 Task: Find connections with filter location Santa Rita with filter topic #Ideaswith filter profile language German with filter current company Prestige Group with filter school JNTUH College of Engineering Hyderabad with filter industry Research Services with filter service category Public Speaking with filter keywords title Nurse
Action: Mouse moved to (303, 387)
Screenshot: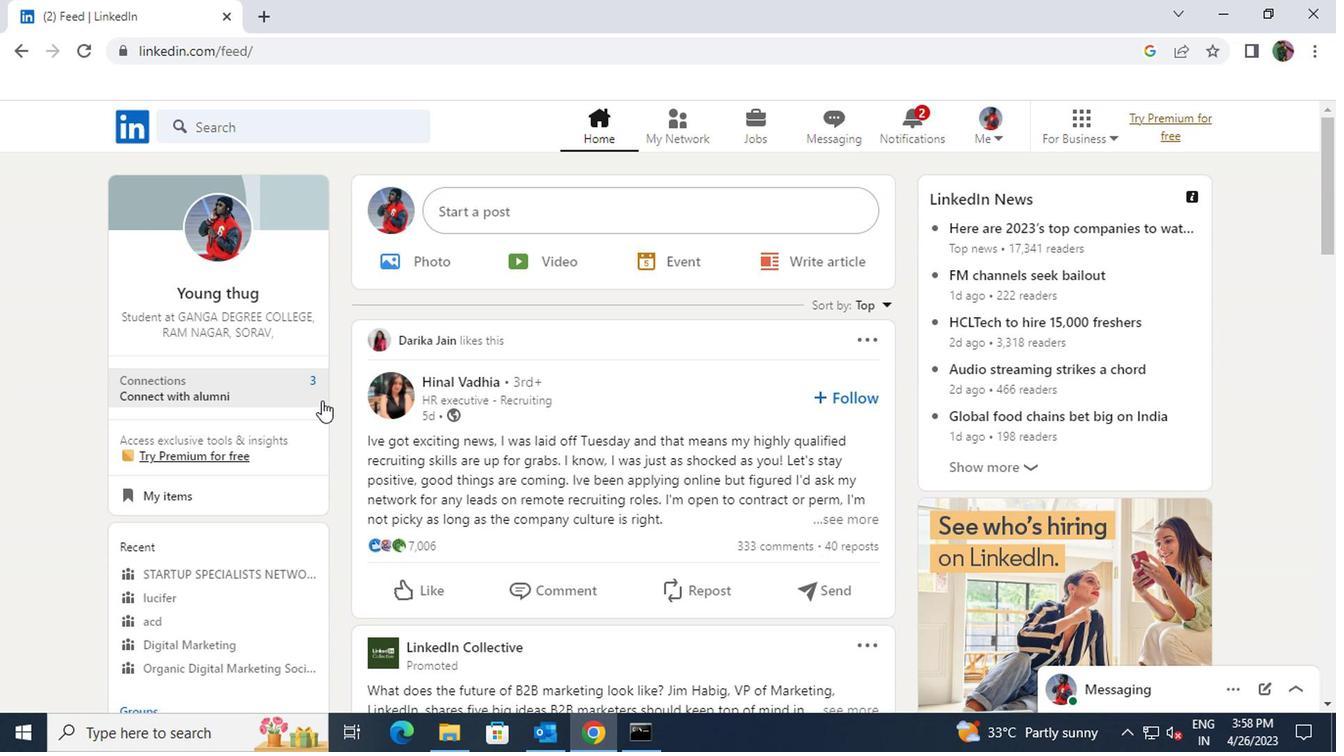 
Action: Mouse pressed left at (303, 387)
Screenshot: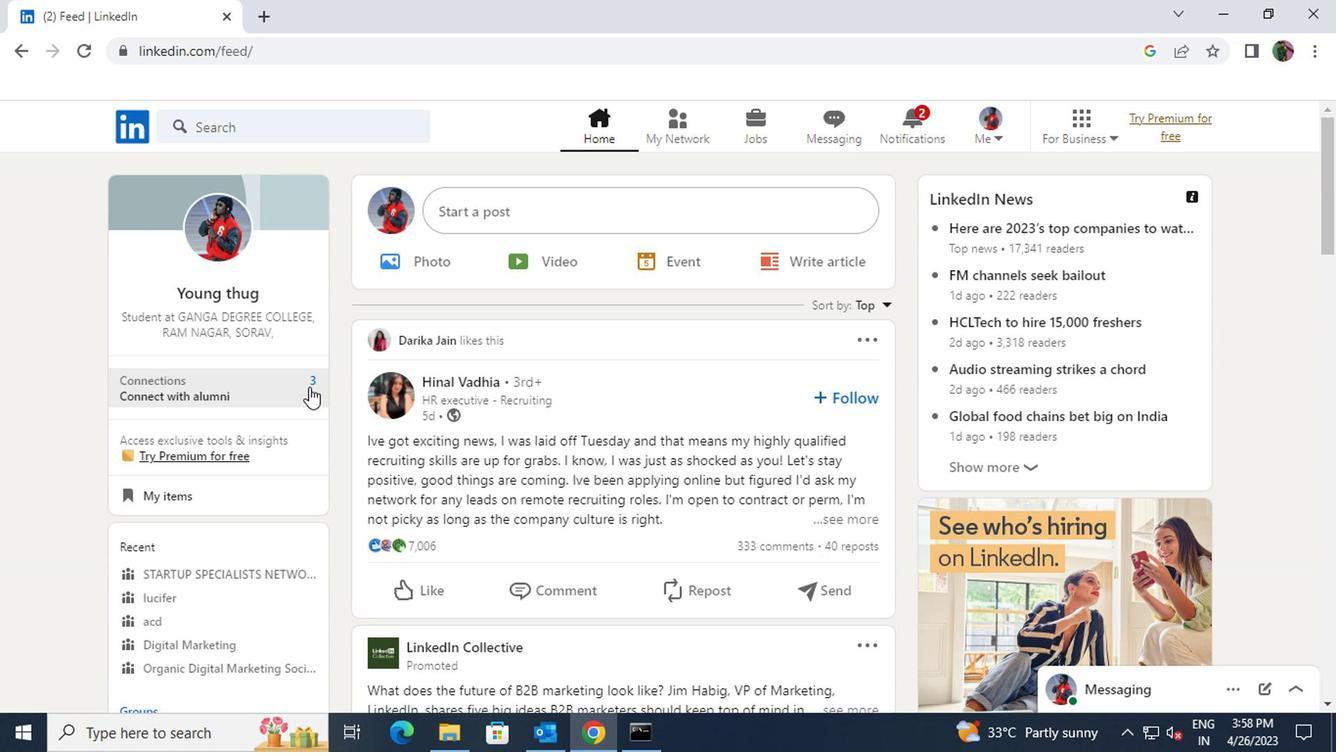 
Action: Mouse moved to (352, 238)
Screenshot: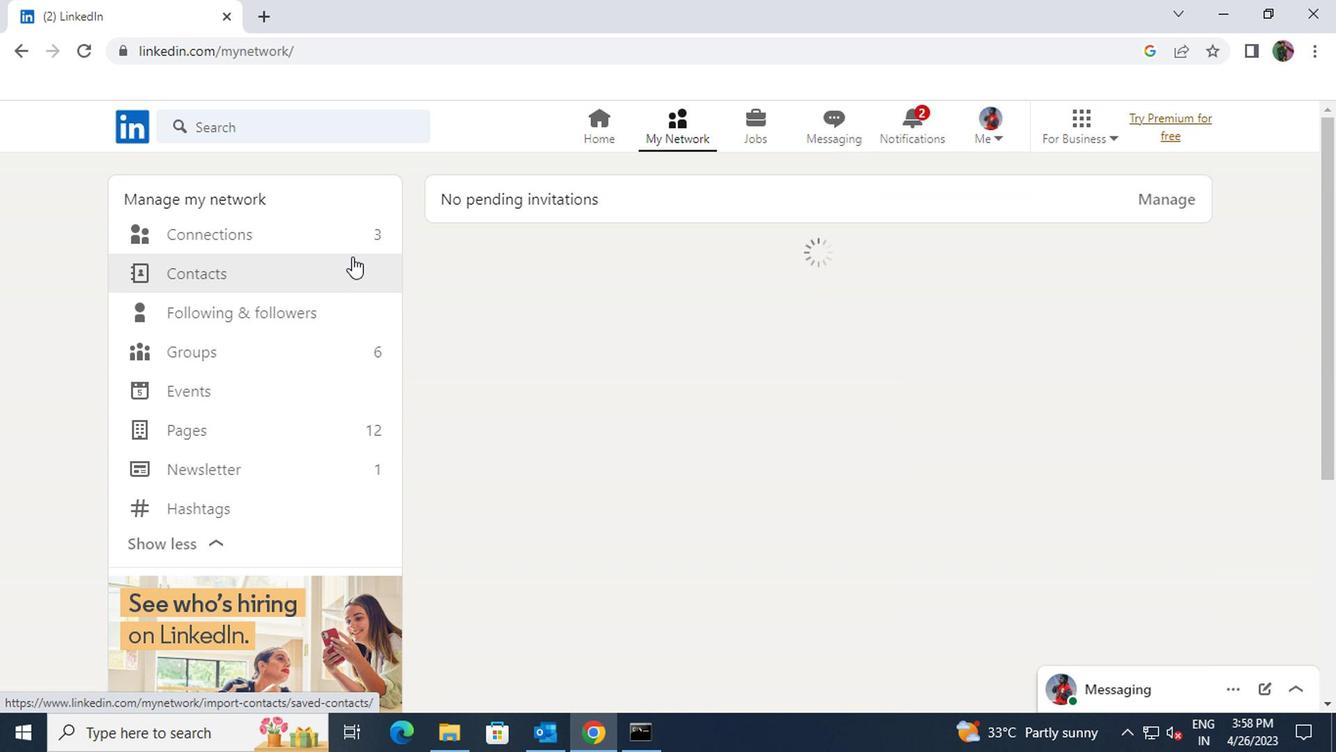 
Action: Mouse pressed left at (352, 238)
Screenshot: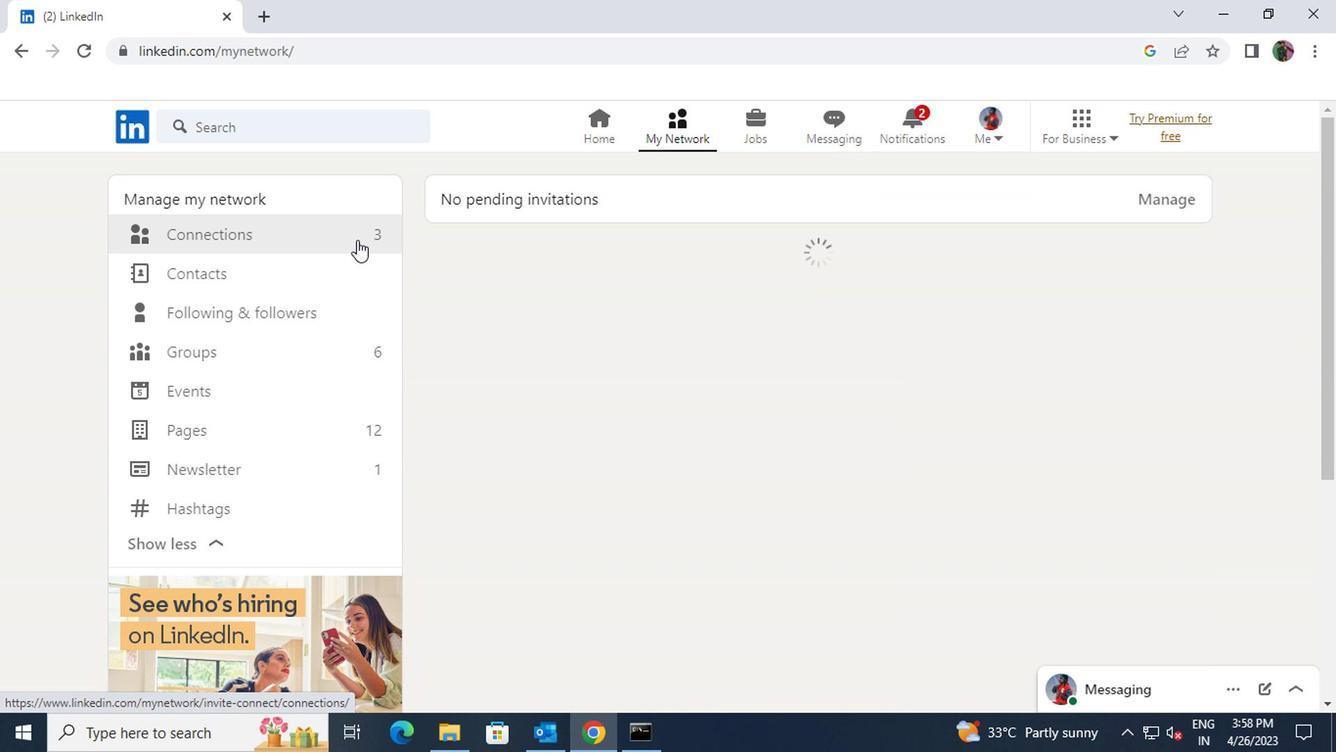 
Action: Mouse moved to (781, 238)
Screenshot: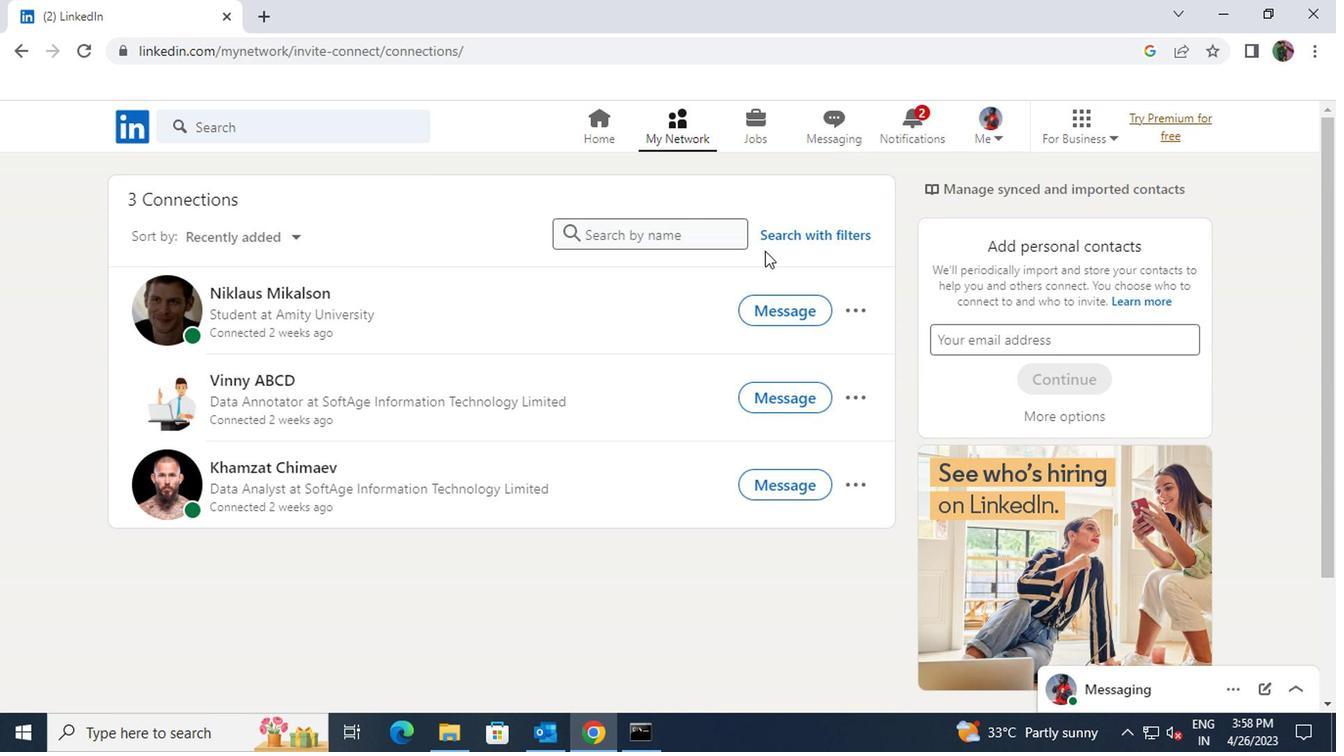 
Action: Mouse pressed left at (781, 238)
Screenshot: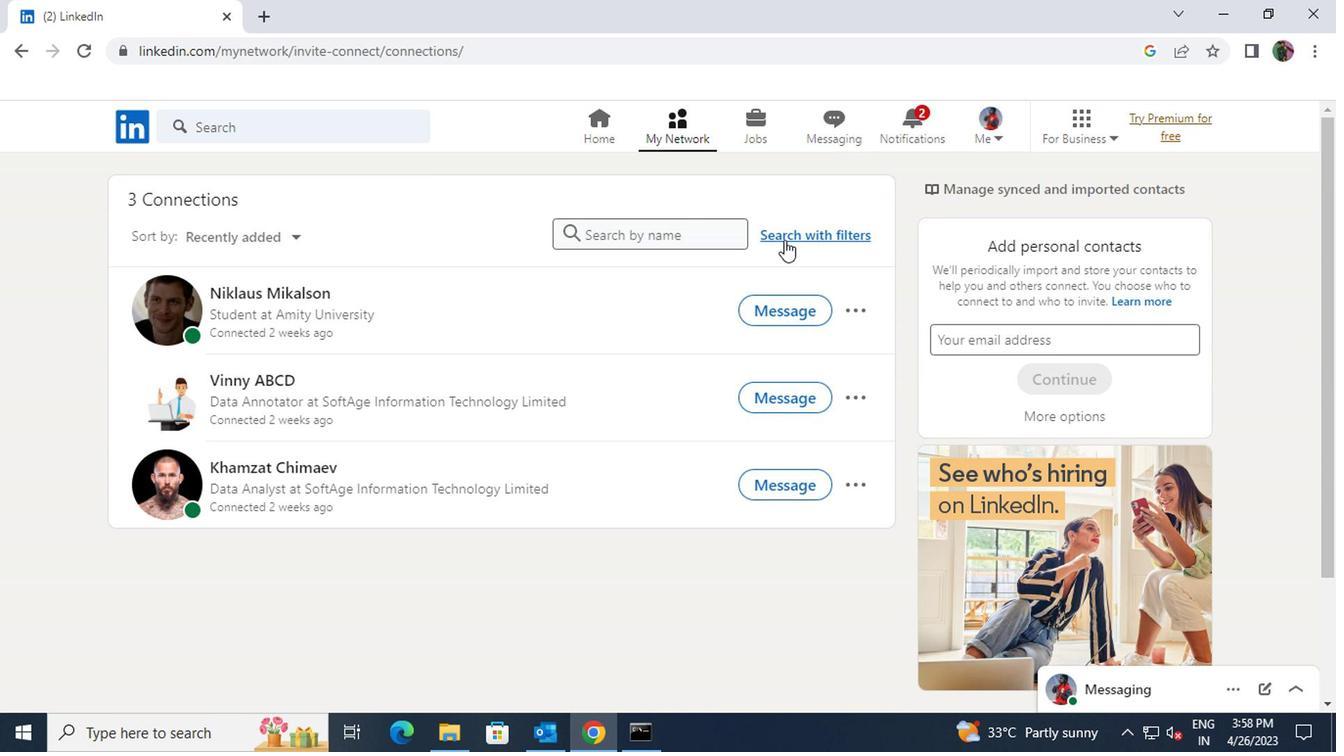 
Action: Mouse moved to (735, 178)
Screenshot: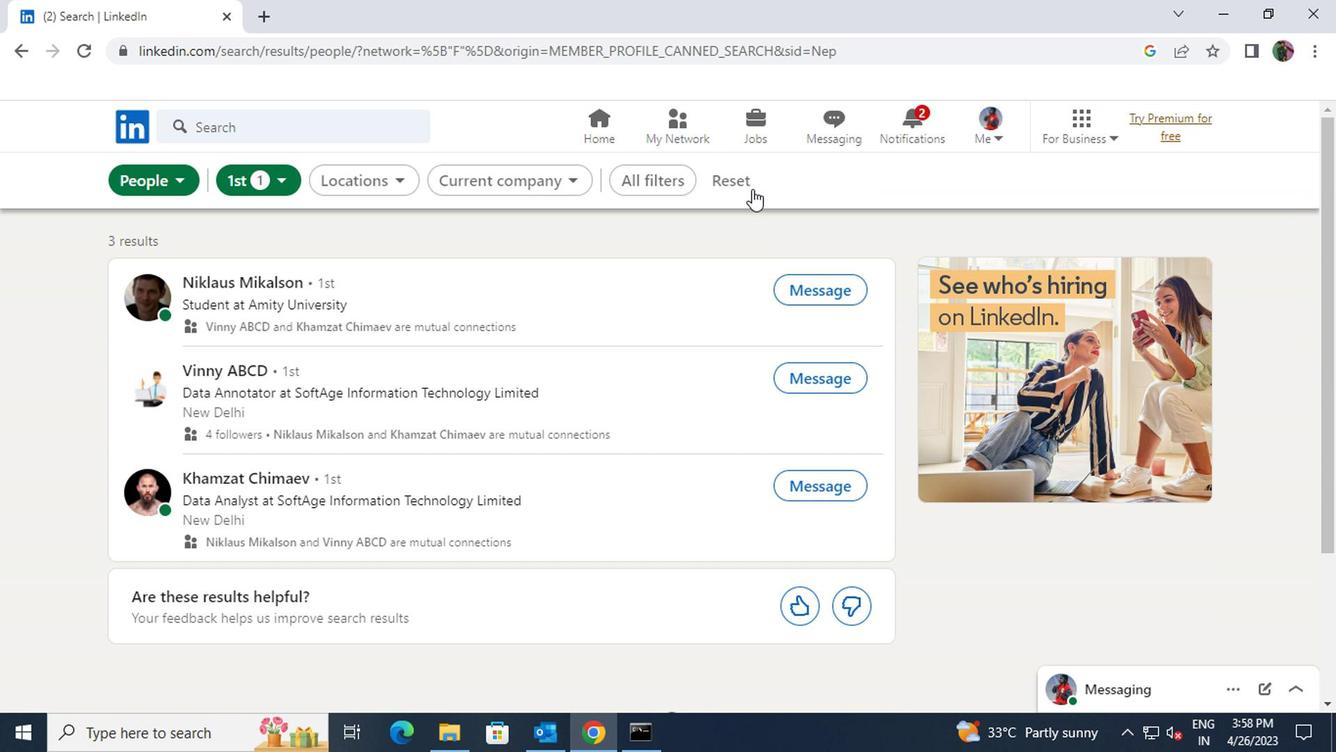 
Action: Mouse pressed left at (735, 178)
Screenshot: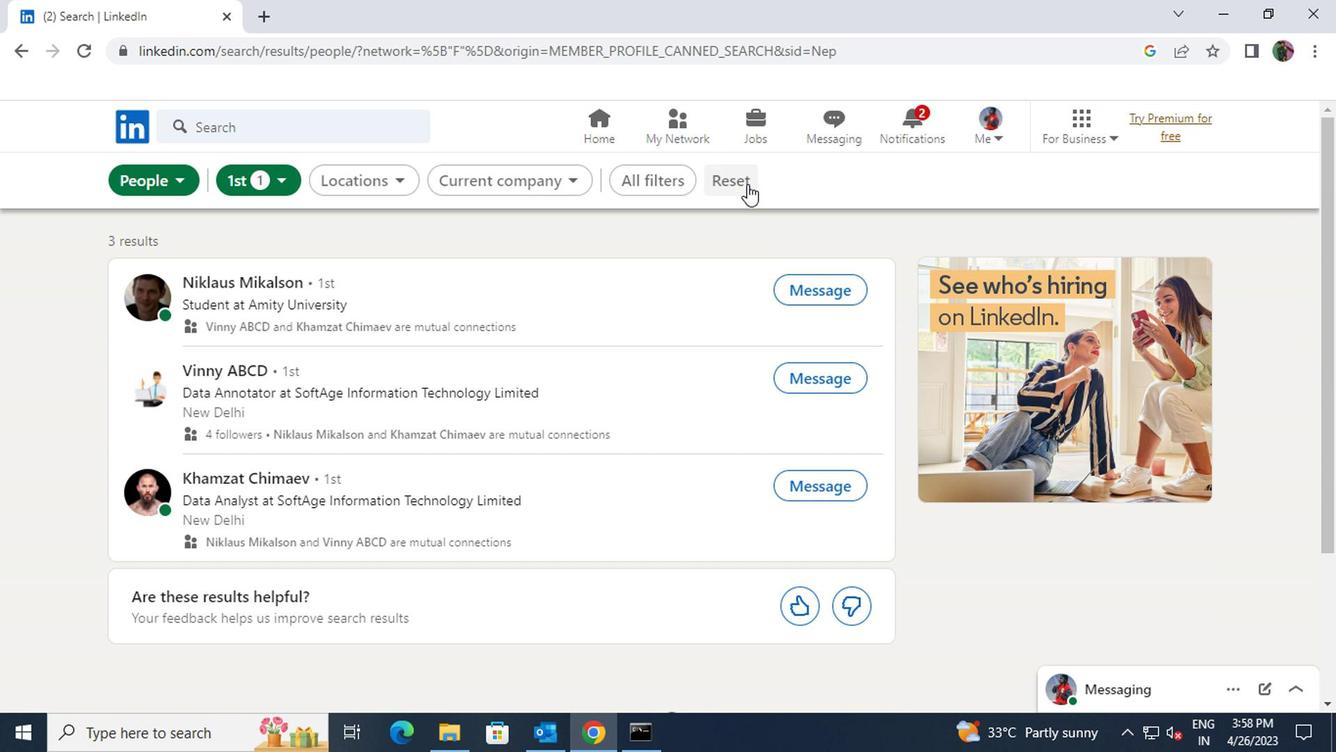 
Action: Mouse moved to (712, 178)
Screenshot: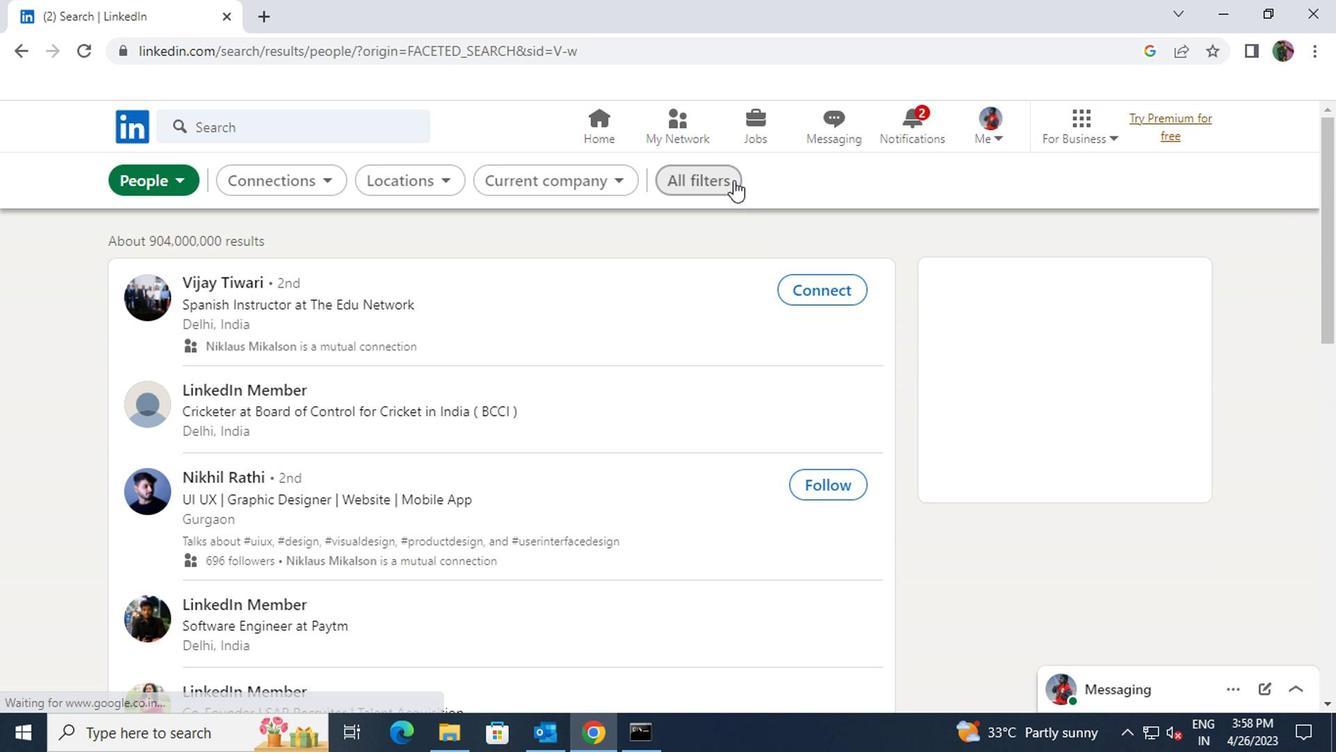 
Action: Mouse pressed left at (712, 178)
Screenshot: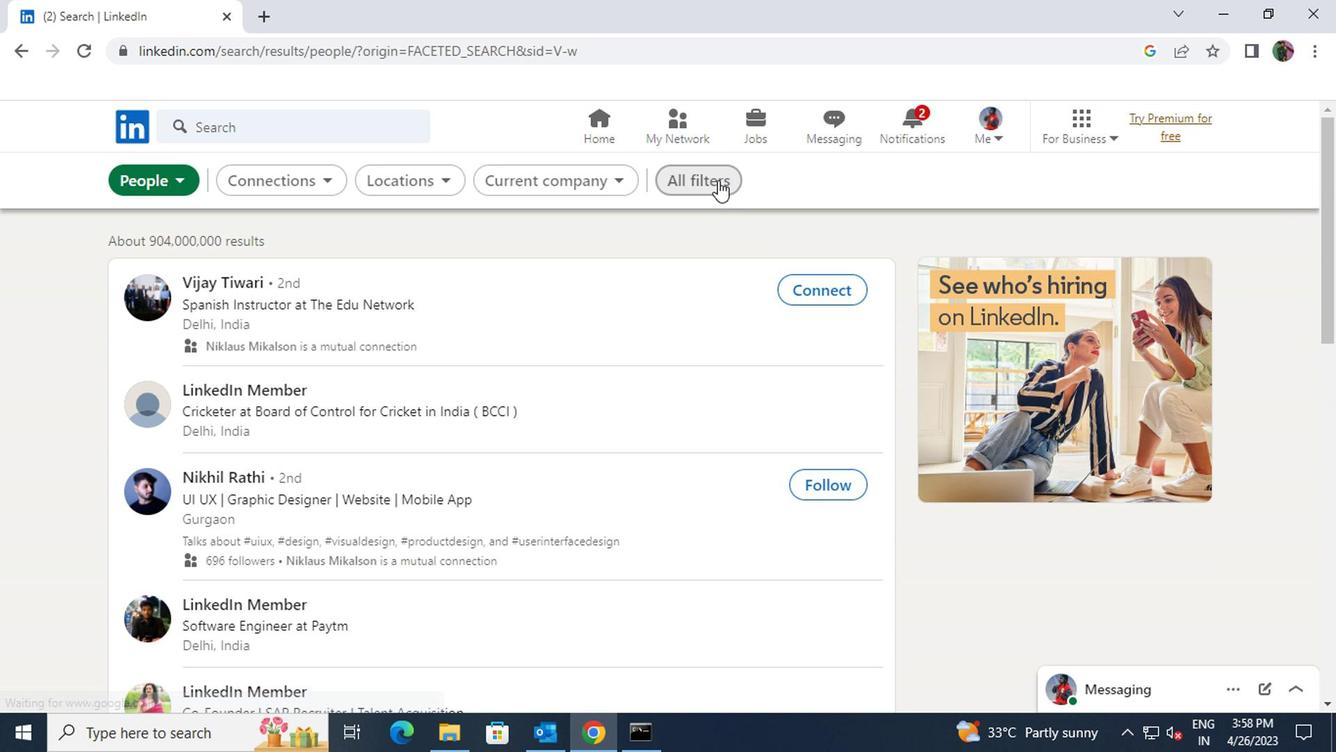 
Action: Mouse moved to (916, 319)
Screenshot: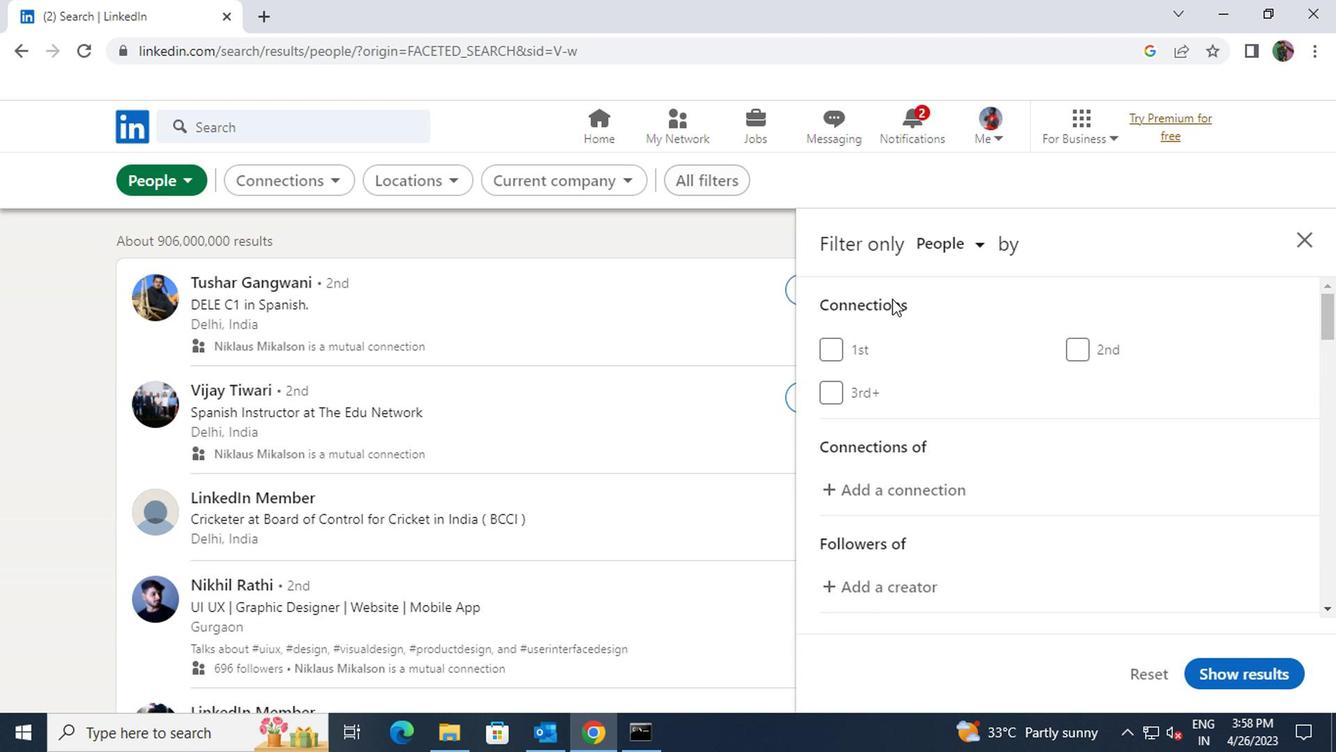 
Action: Mouse scrolled (916, 318) with delta (0, 0)
Screenshot: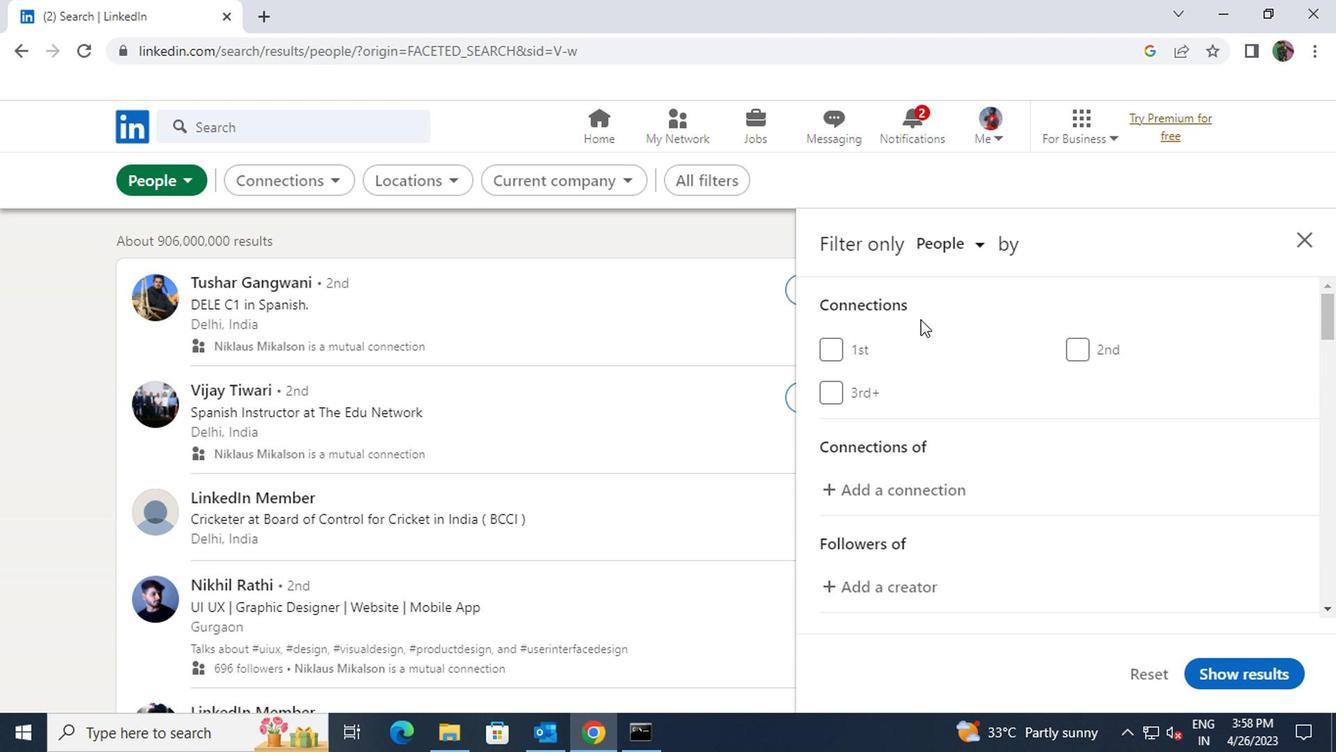 
Action: Mouse scrolled (916, 318) with delta (0, 0)
Screenshot: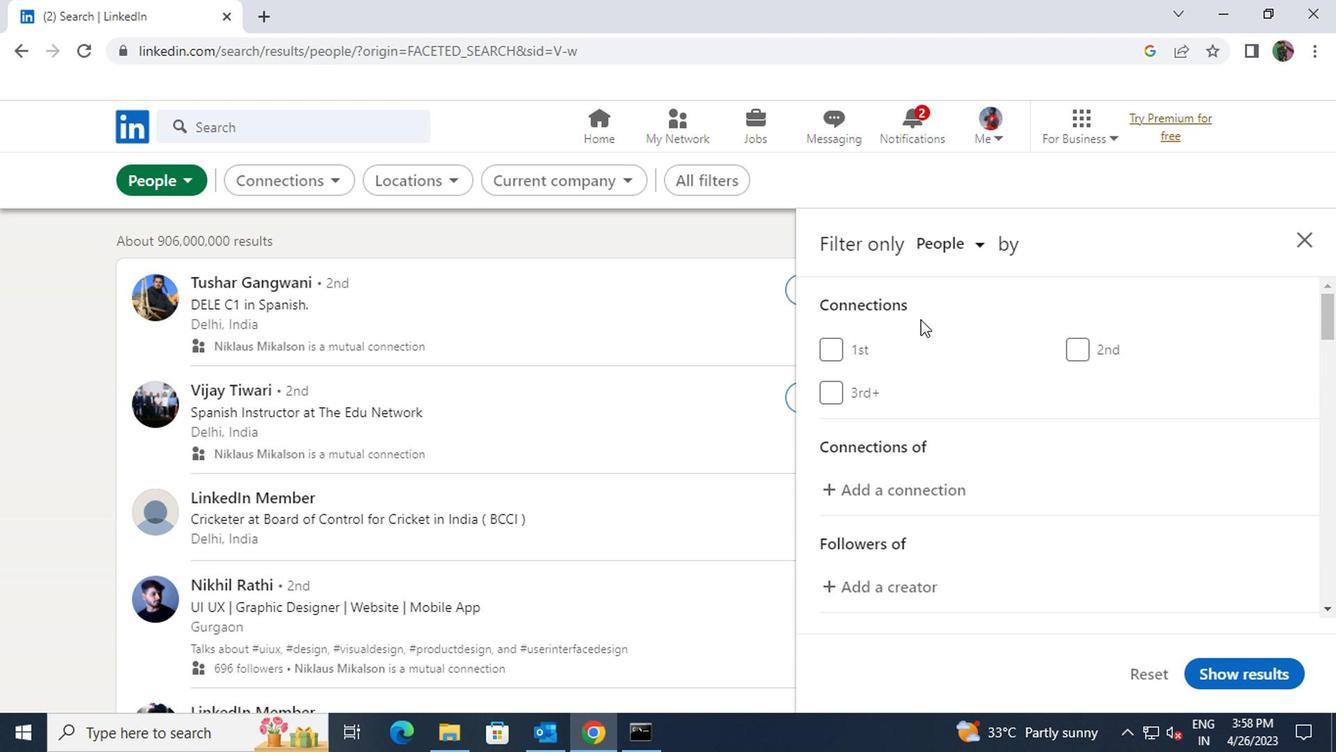 
Action: Mouse scrolled (916, 318) with delta (0, 0)
Screenshot: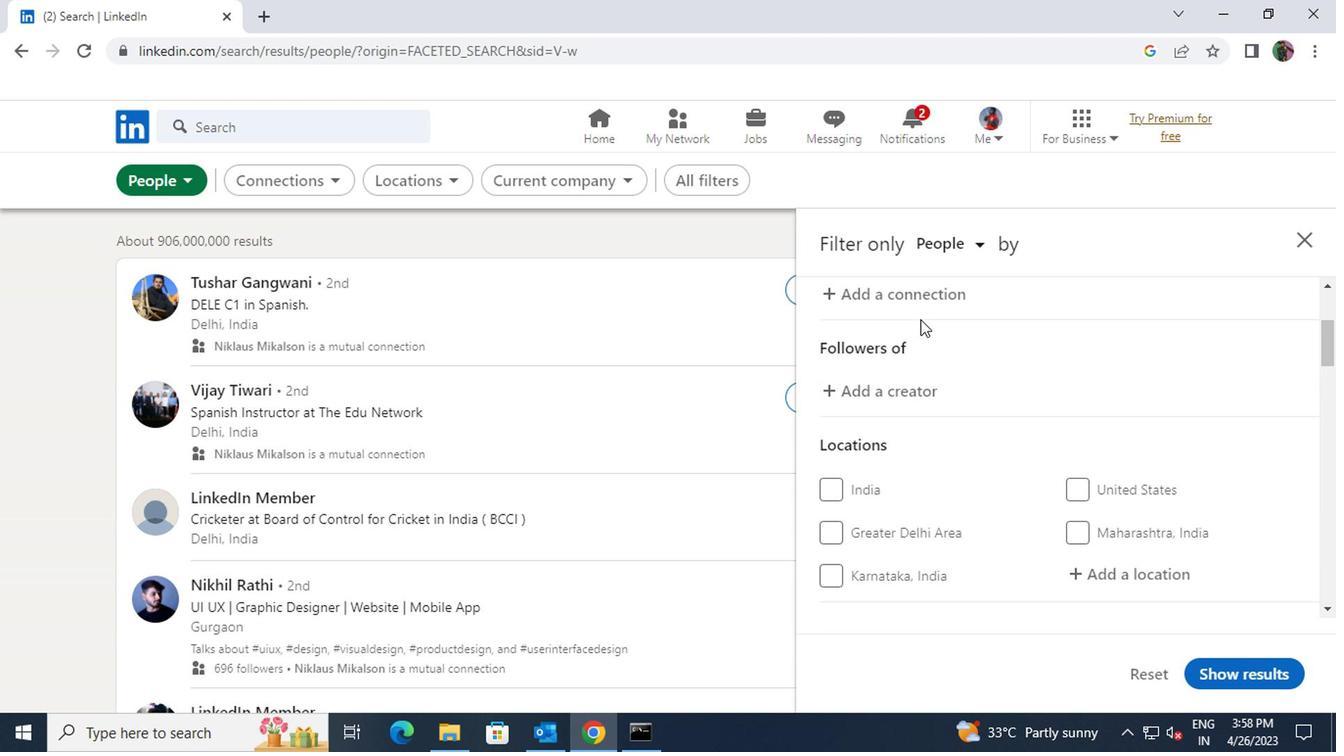 
Action: Mouse moved to (1121, 477)
Screenshot: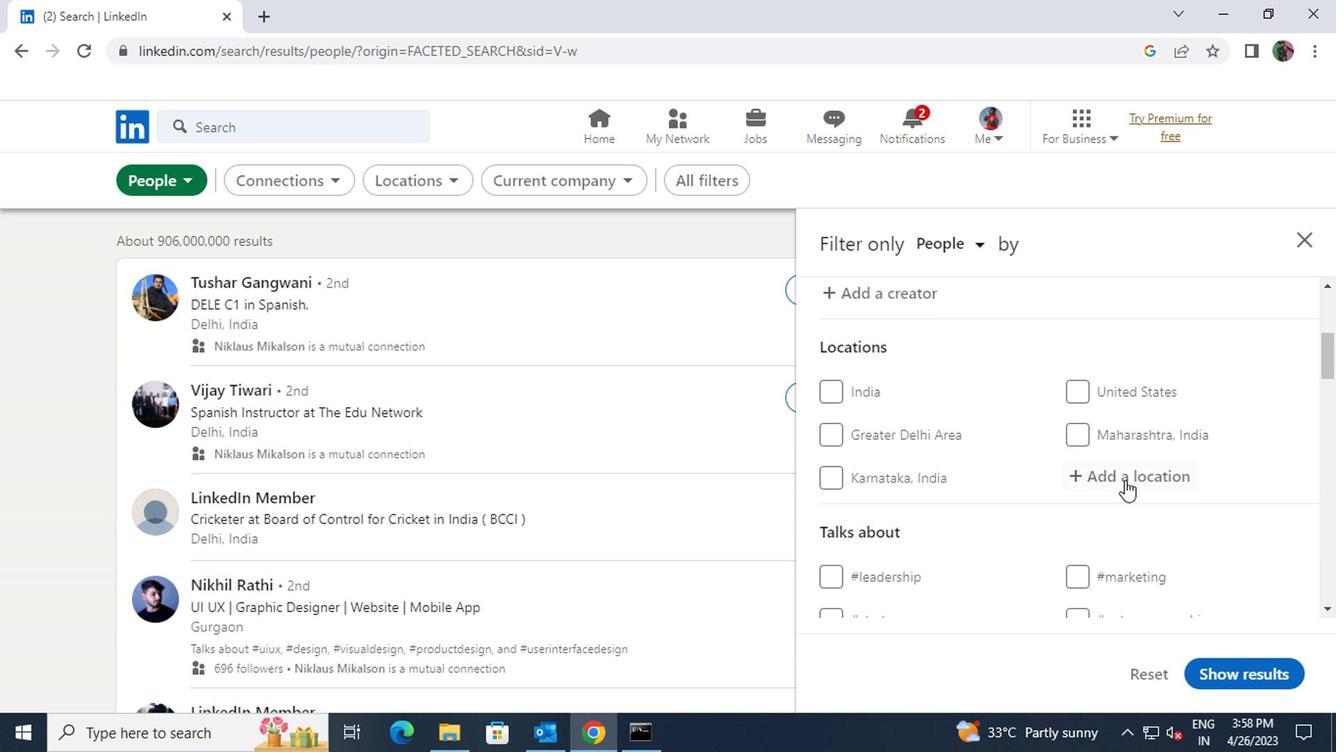 
Action: Mouse pressed left at (1121, 477)
Screenshot: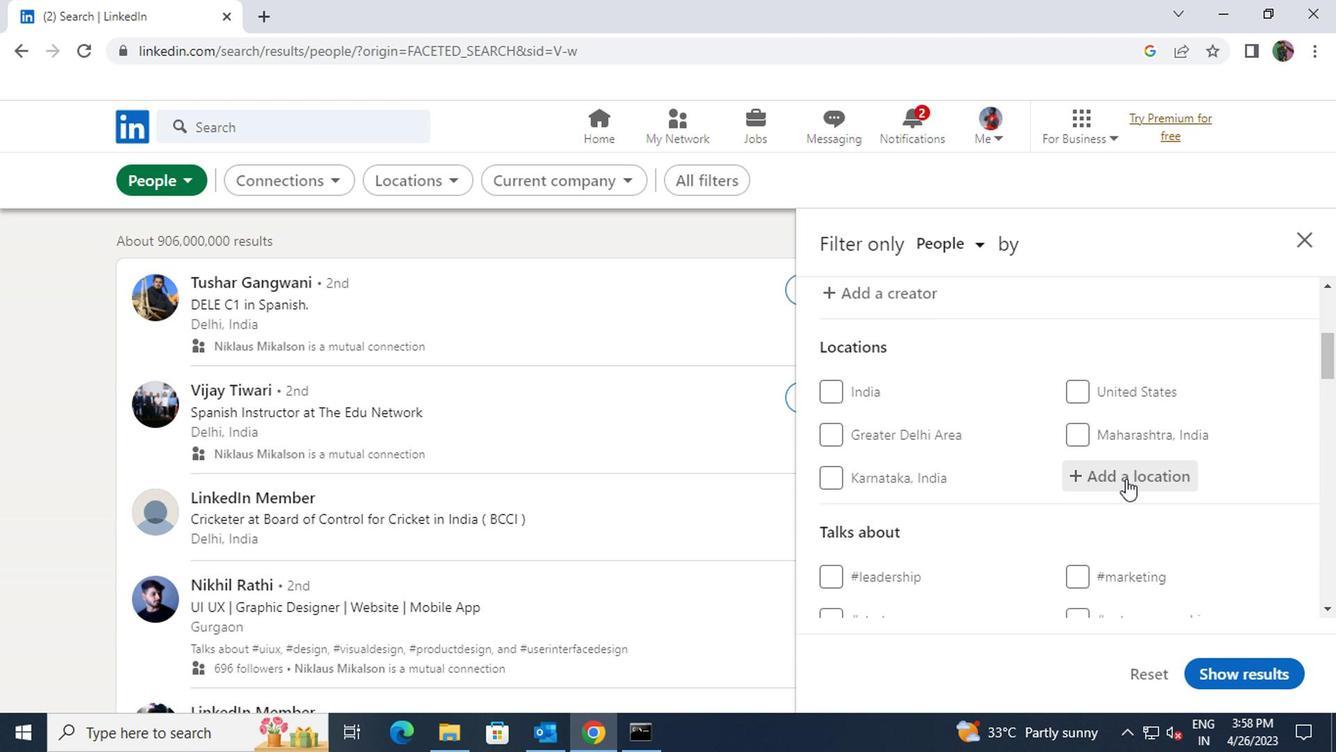 
Action: Key pressed <Key.shift>SANTA<Key.space>RITA
Screenshot: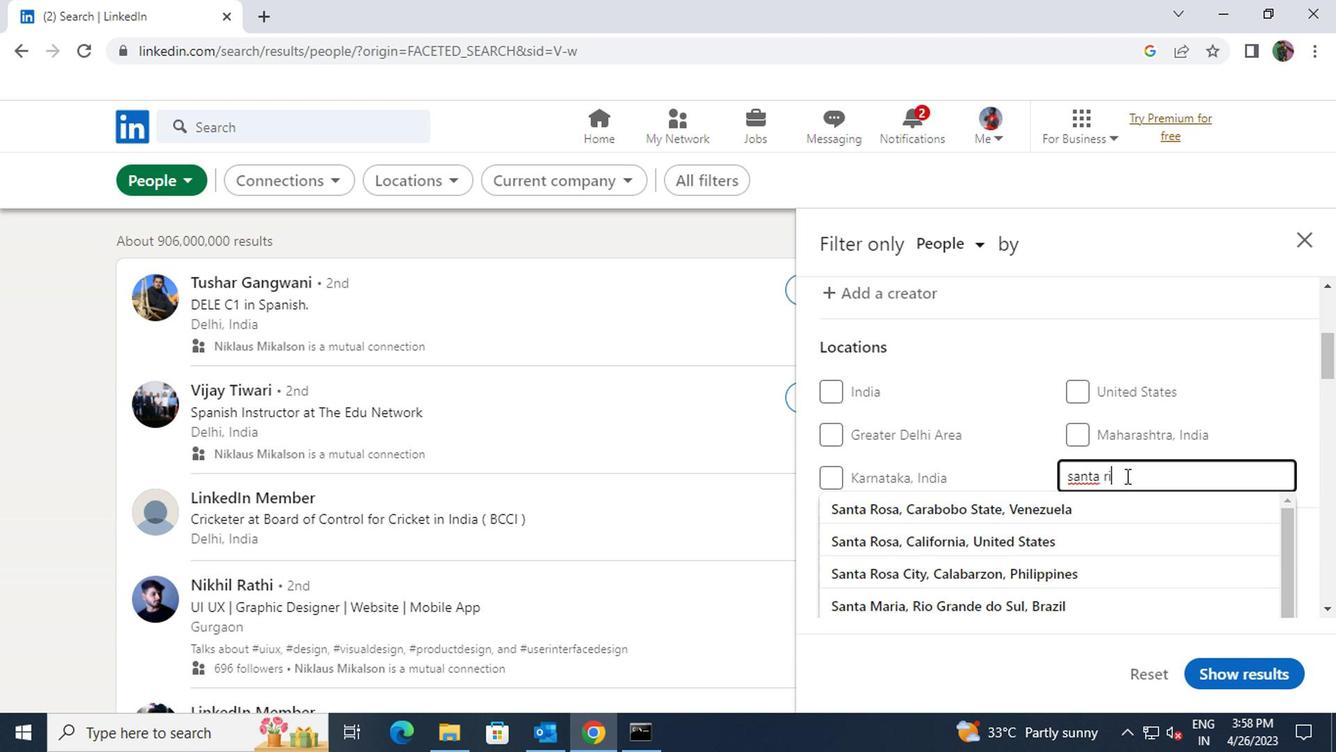 
Action: Mouse moved to (1077, 503)
Screenshot: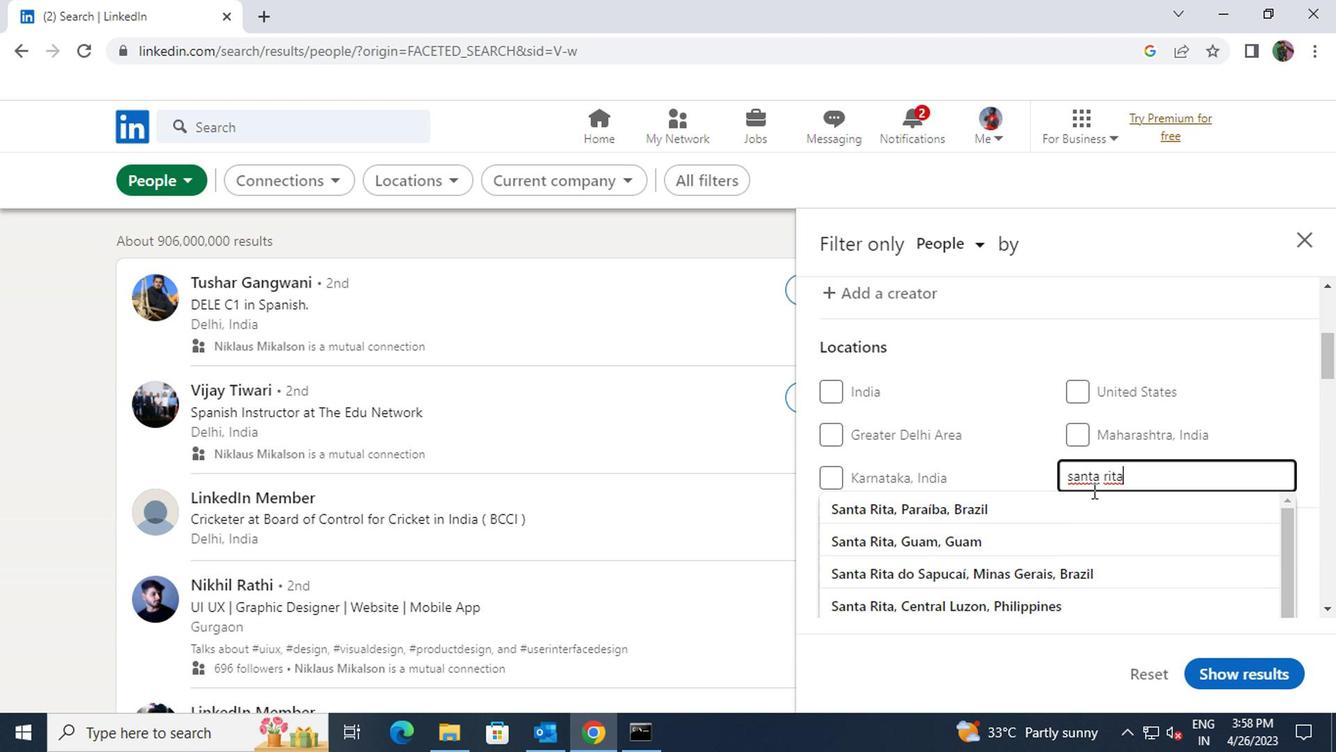 
Action: Mouse pressed left at (1077, 503)
Screenshot: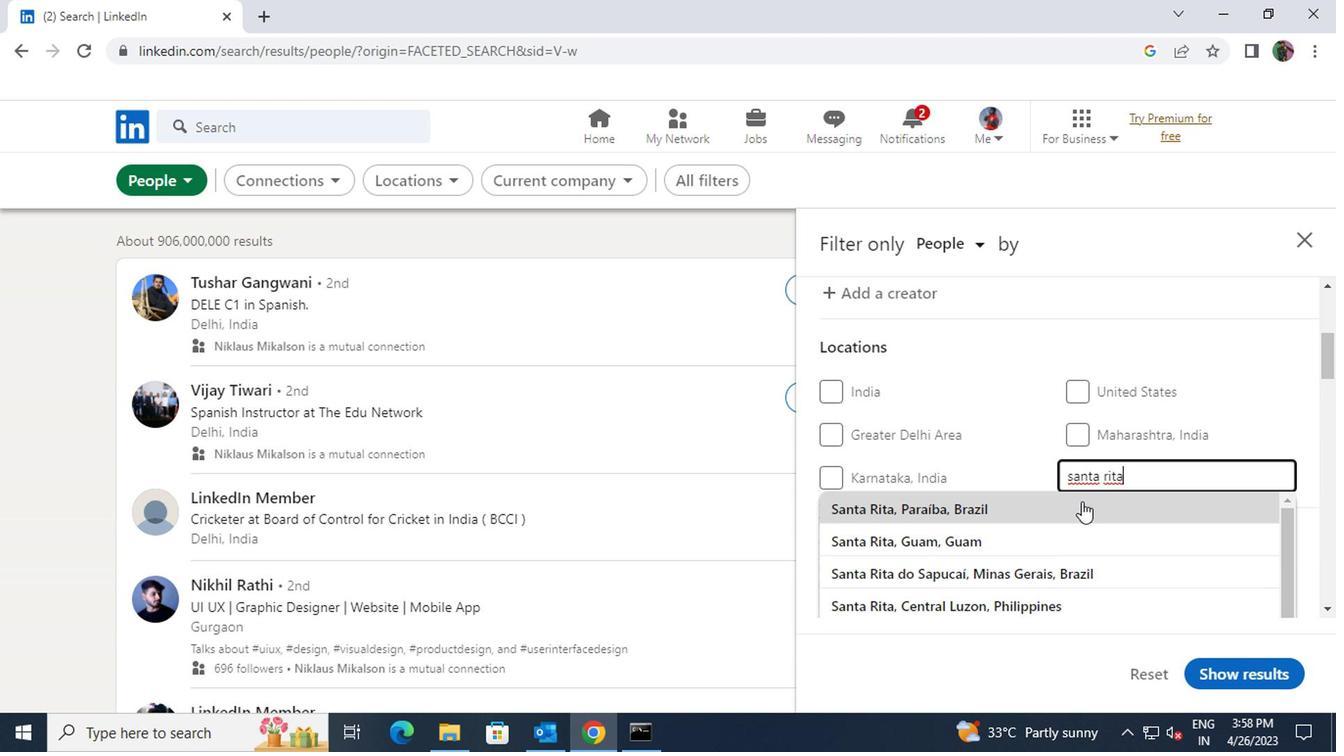 
Action: Mouse scrolled (1077, 502) with delta (0, 0)
Screenshot: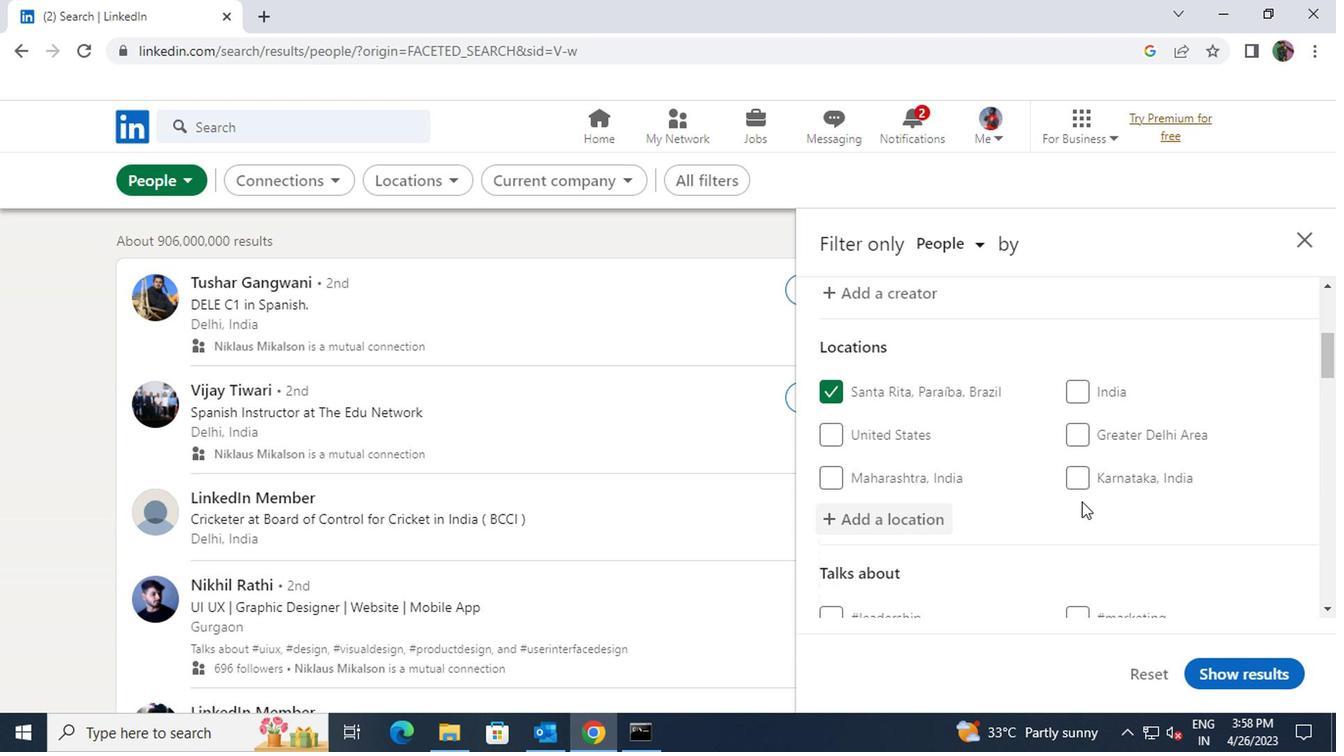 
Action: Mouse scrolled (1077, 502) with delta (0, 0)
Screenshot: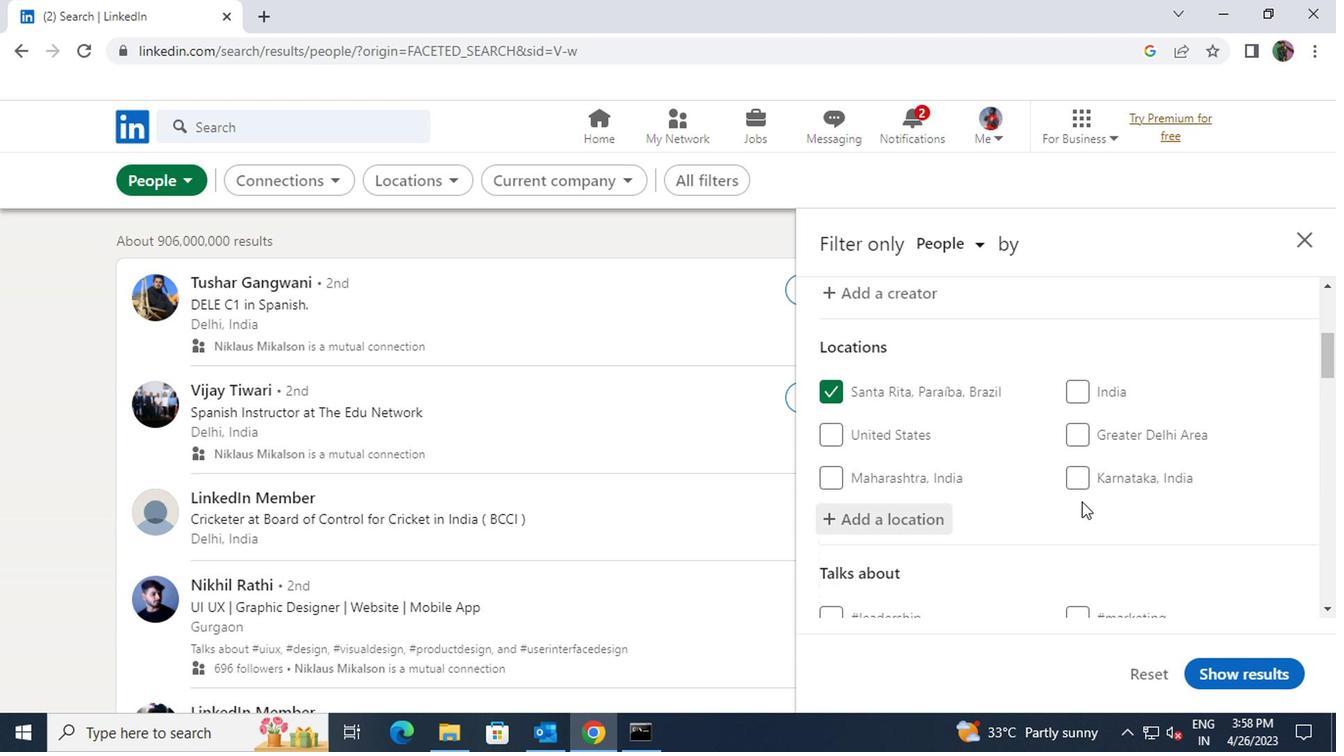 
Action: Mouse moved to (1077, 504)
Screenshot: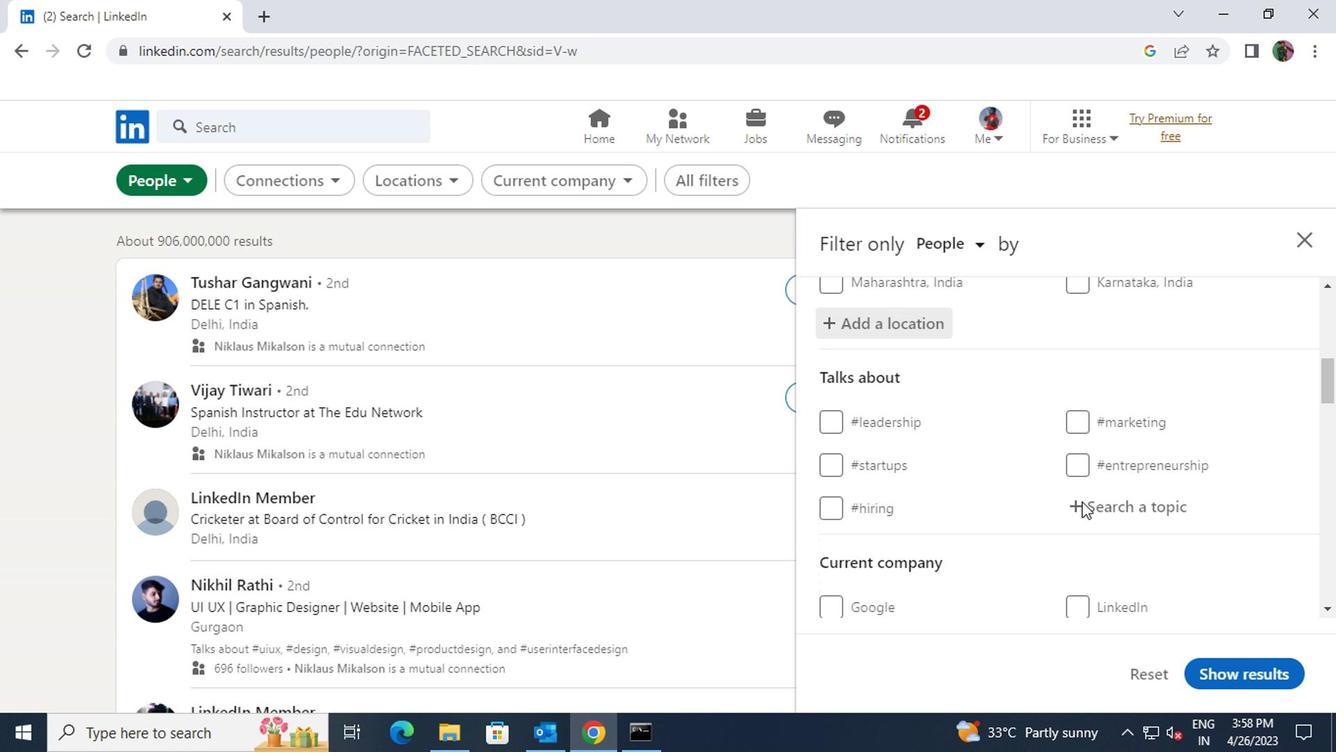
Action: Mouse scrolled (1077, 503) with delta (0, -1)
Screenshot: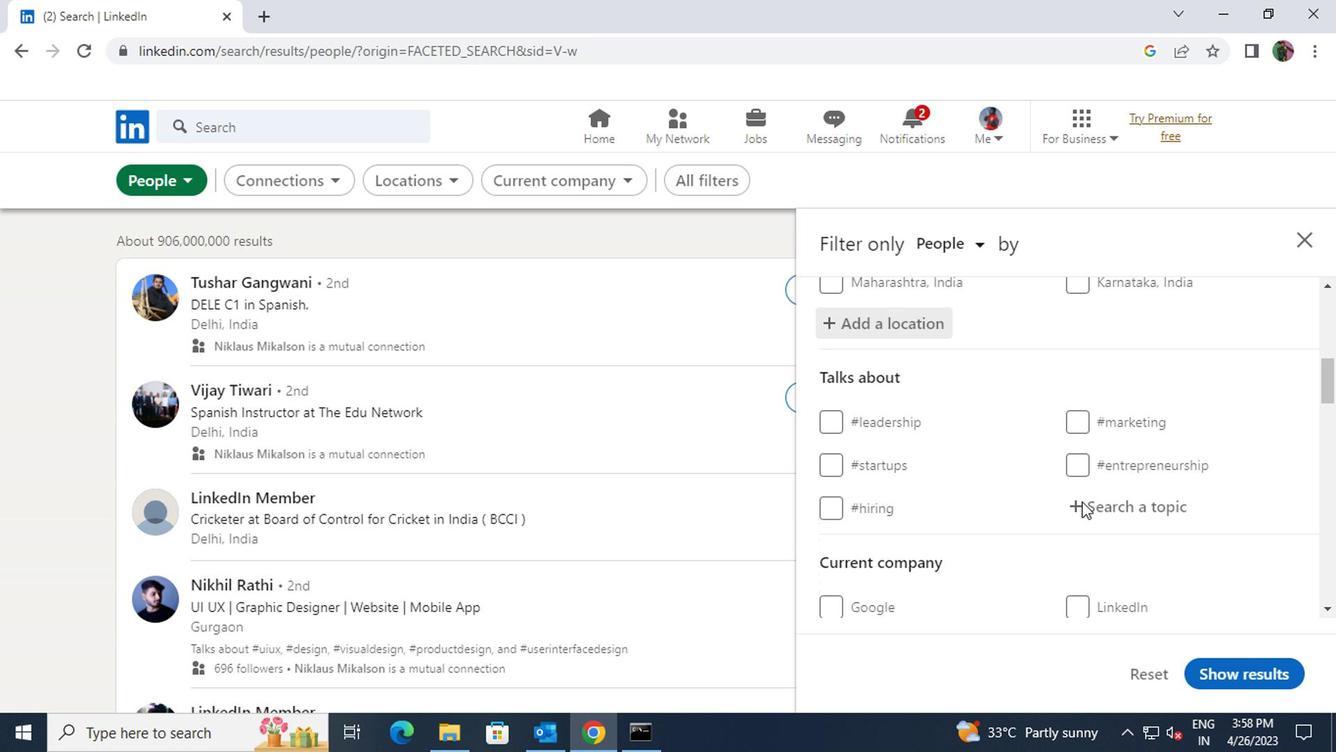 
Action: Mouse moved to (1114, 410)
Screenshot: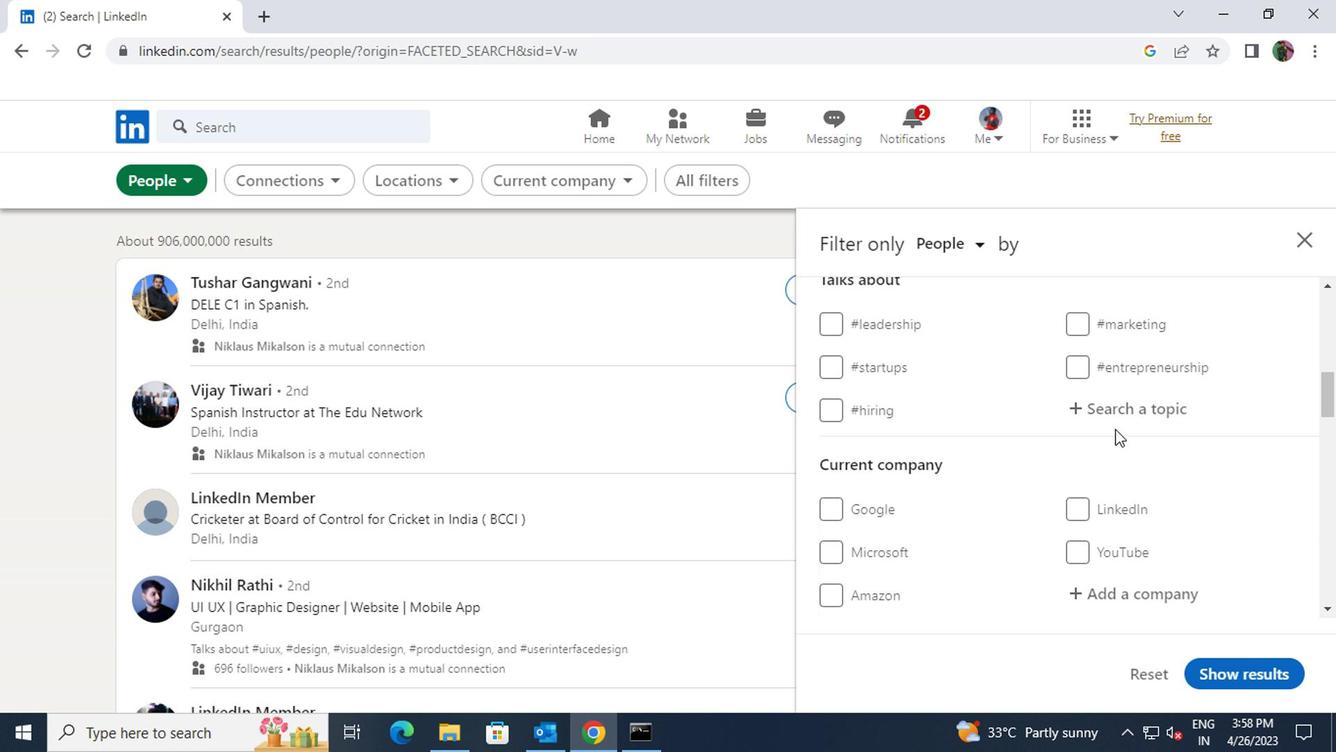 
Action: Mouse pressed left at (1114, 410)
Screenshot: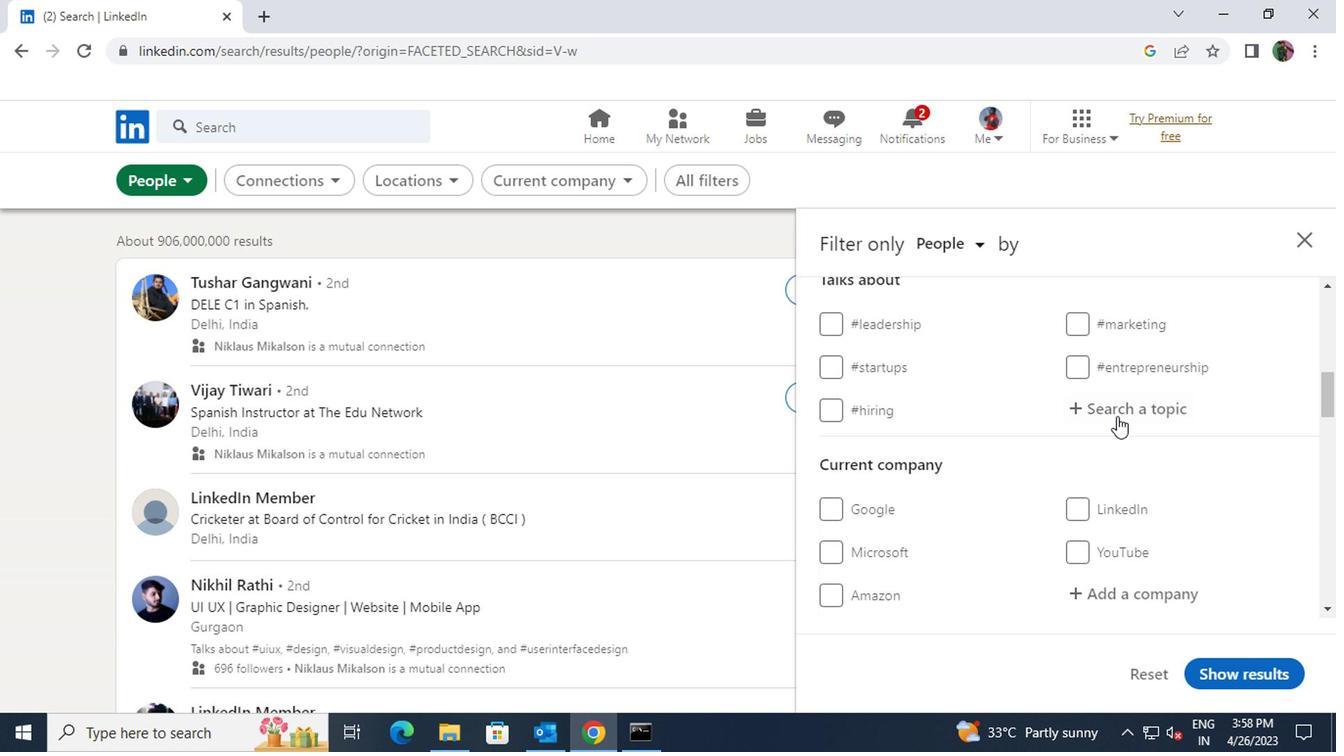 
Action: Key pressed <Key.shift><Key.shift>#IDEAWITH
Screenshot: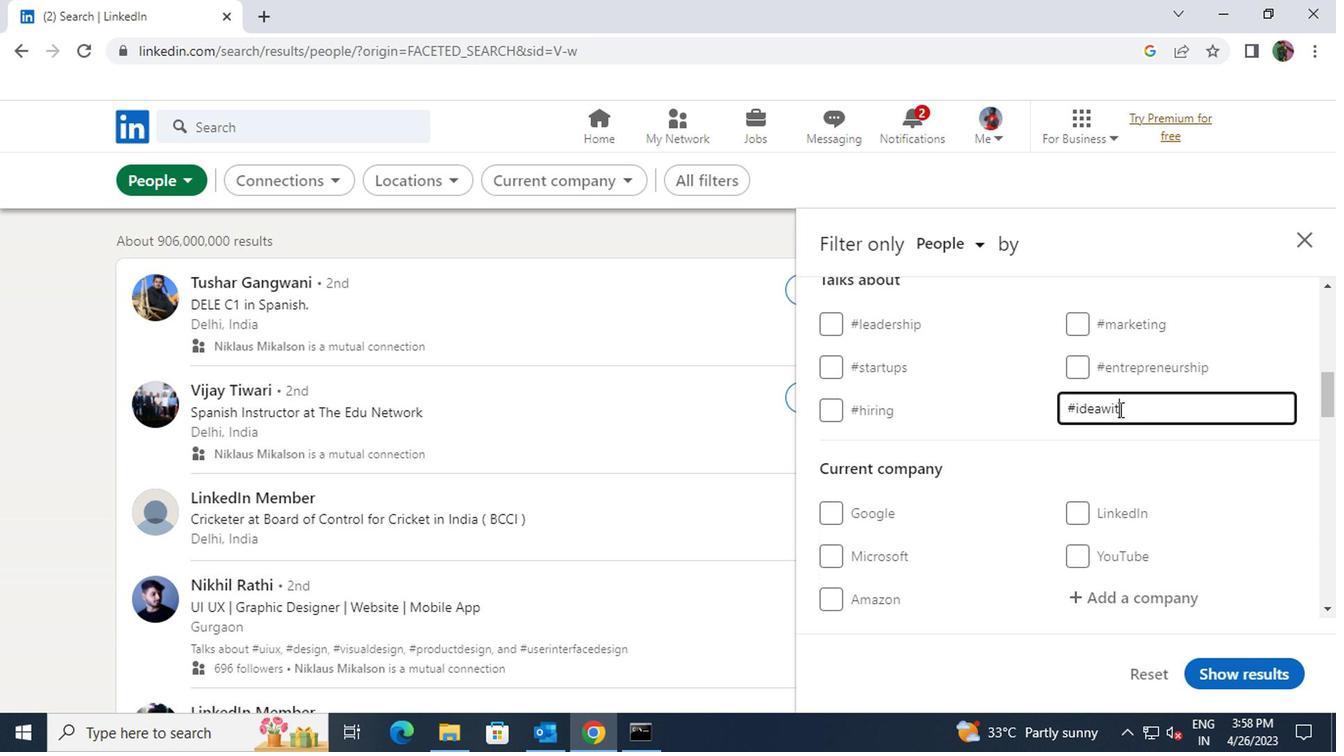 
Action: Mouse scrolled (1114, 409) with delta (0, -1)
Screenshot: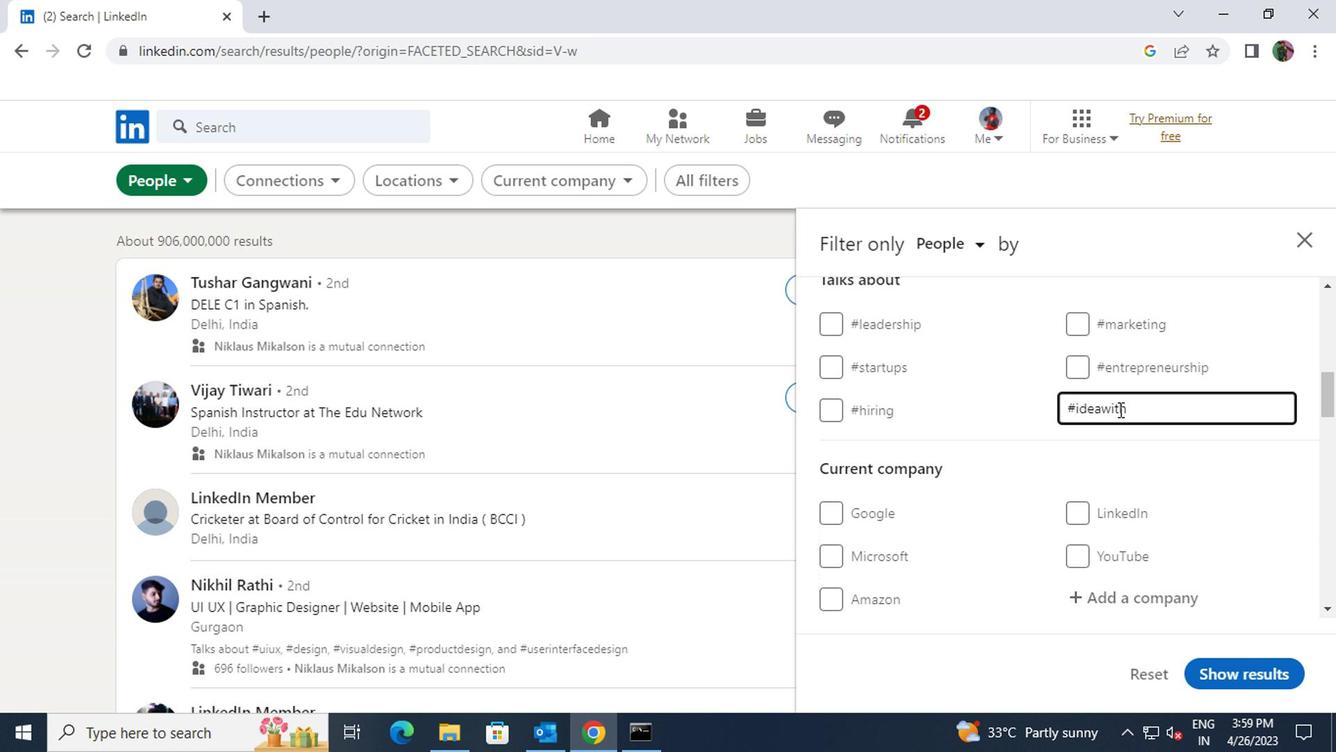 
Action: Mouse scrolled (1114, 409) with delta (0, -1)
Screenshot: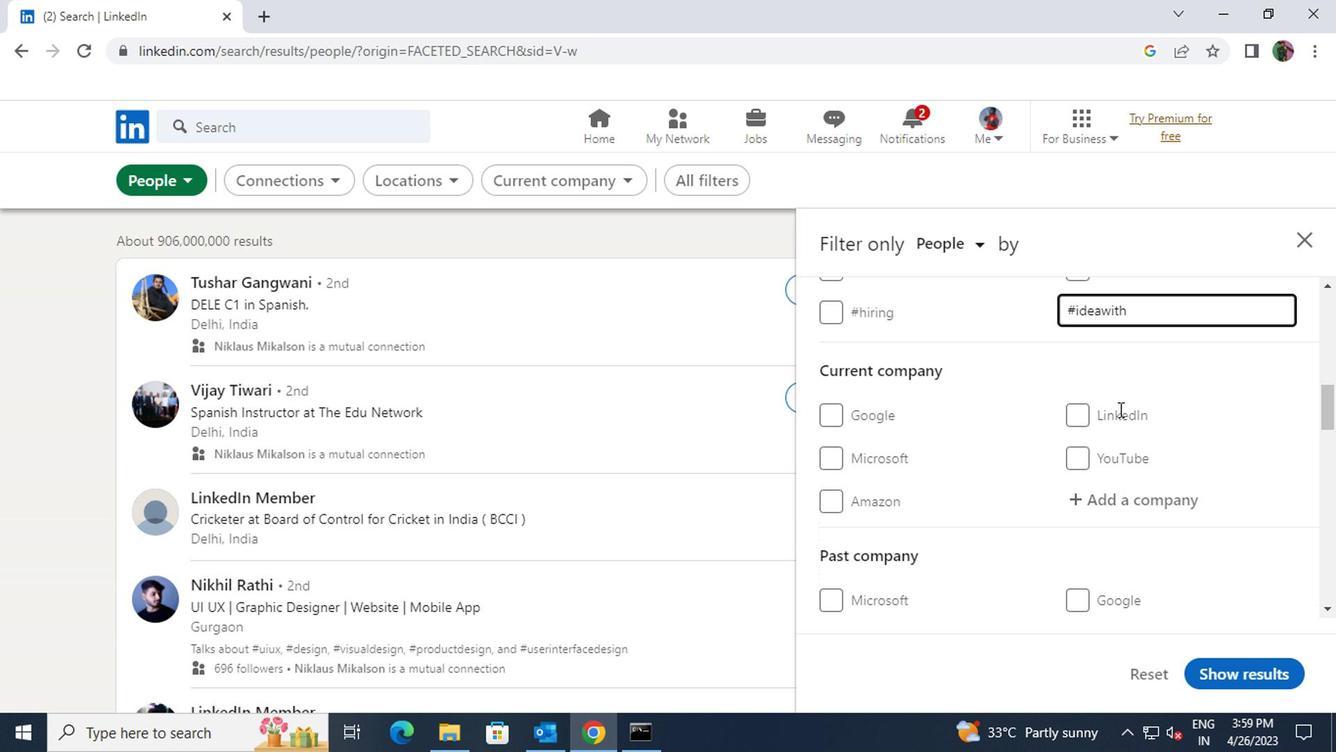 
Action: Mouse moved to (1116, 406)
Screenshot: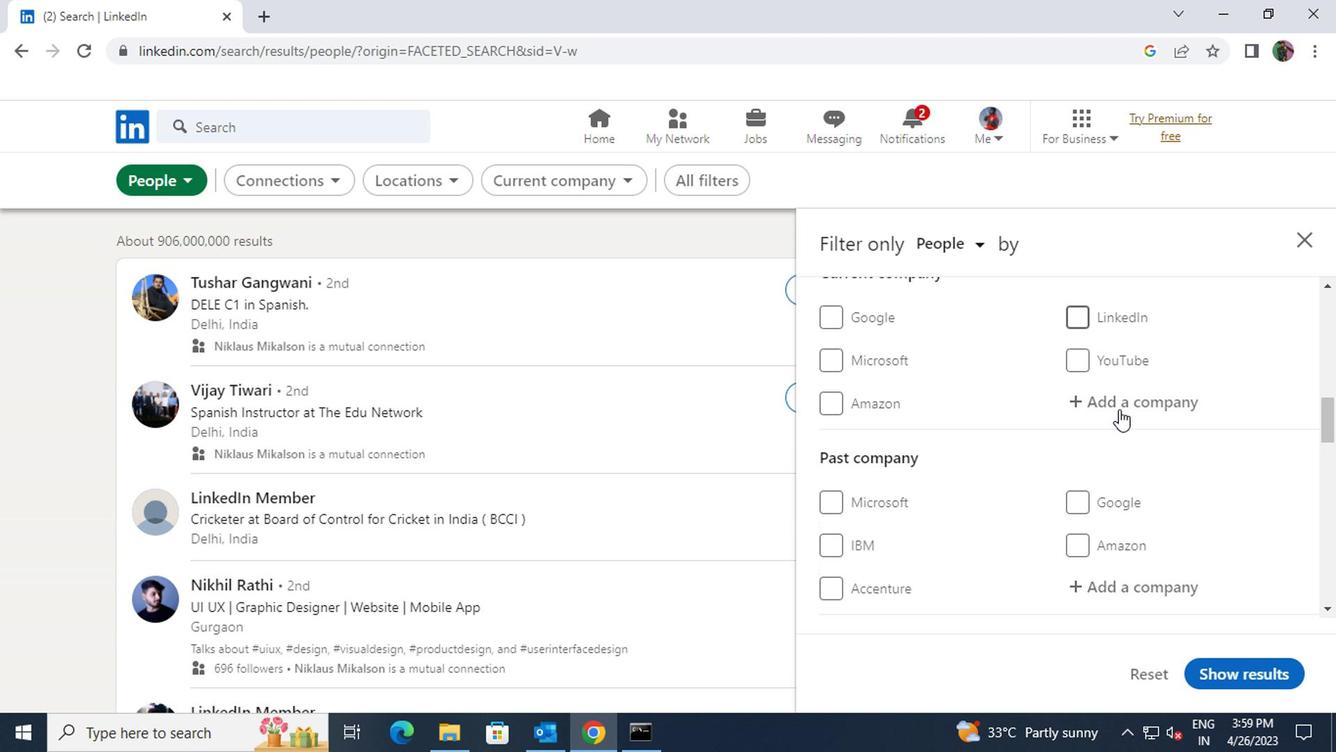 
Action: Mouse pressed left at (1116, 406)
Screenshot: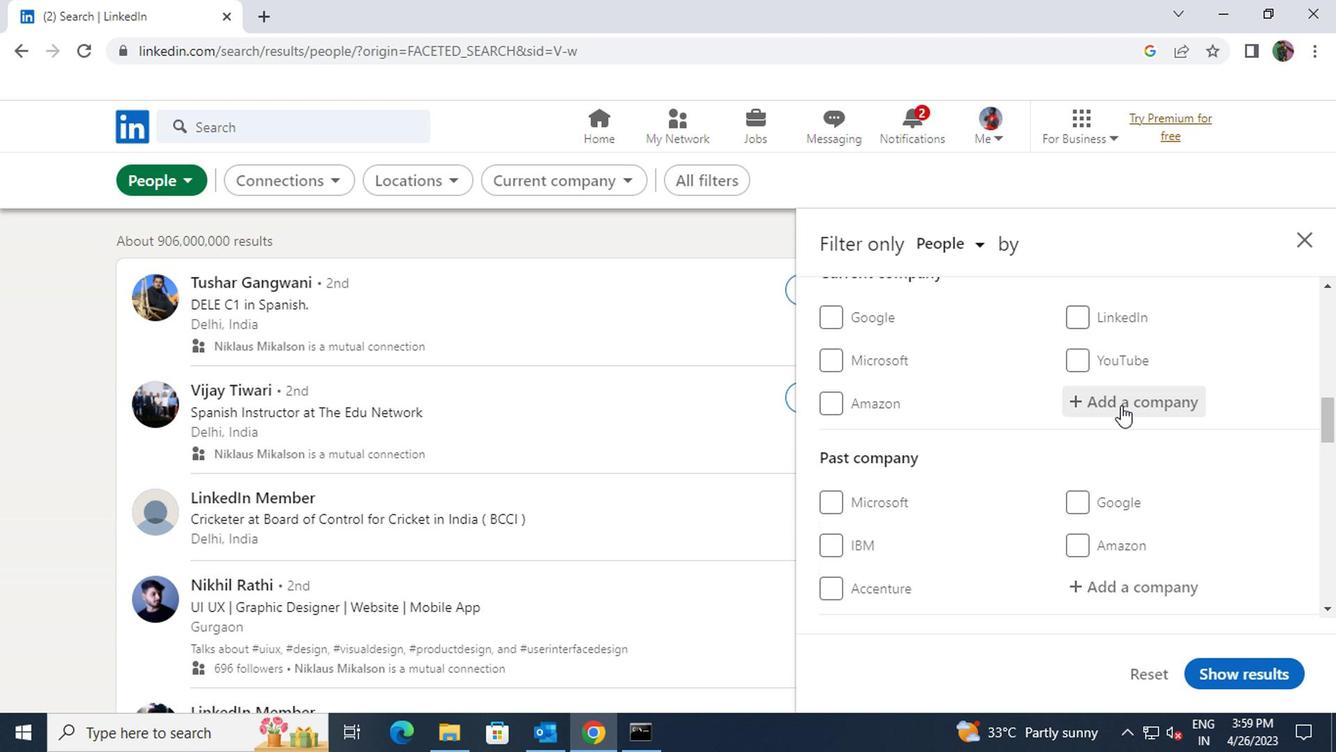 
Action: Key pressed <Key.shift>PRESTI
Screenshot: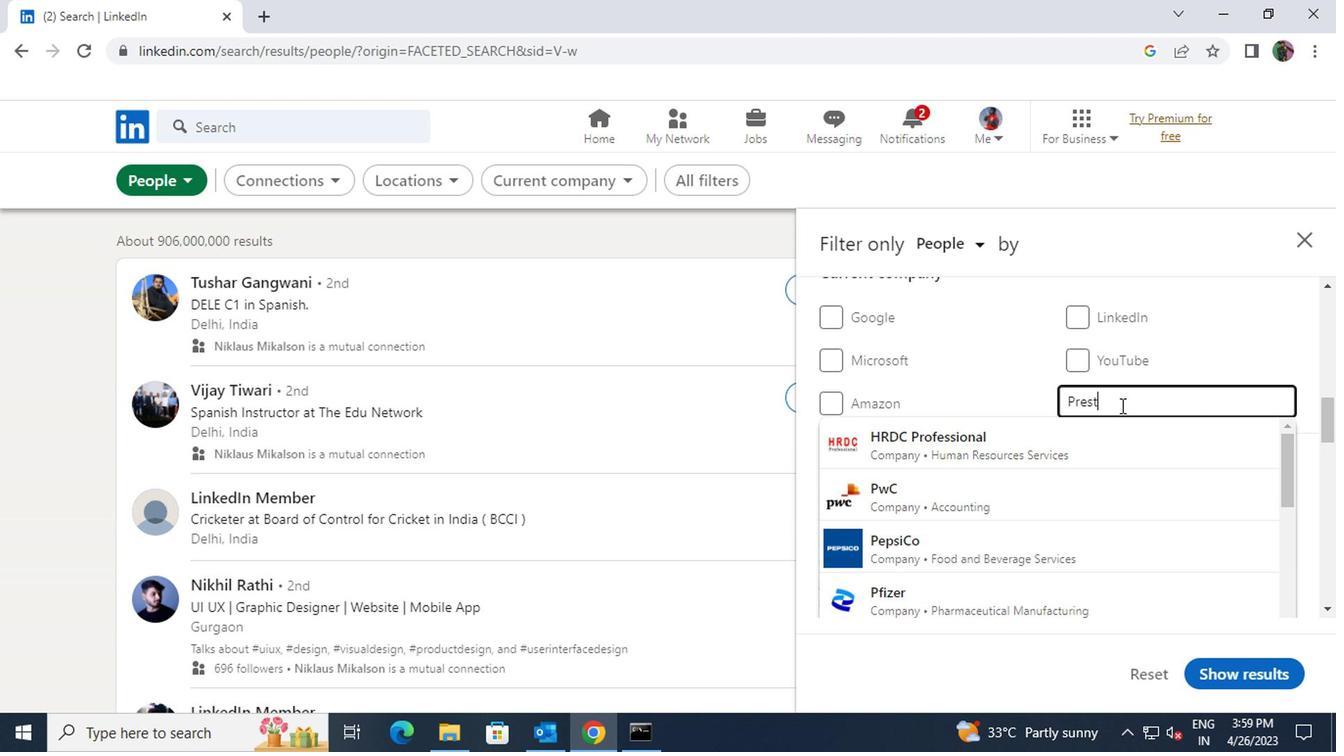 
Action: Mouse moved to (1066, 441)
Screenshot: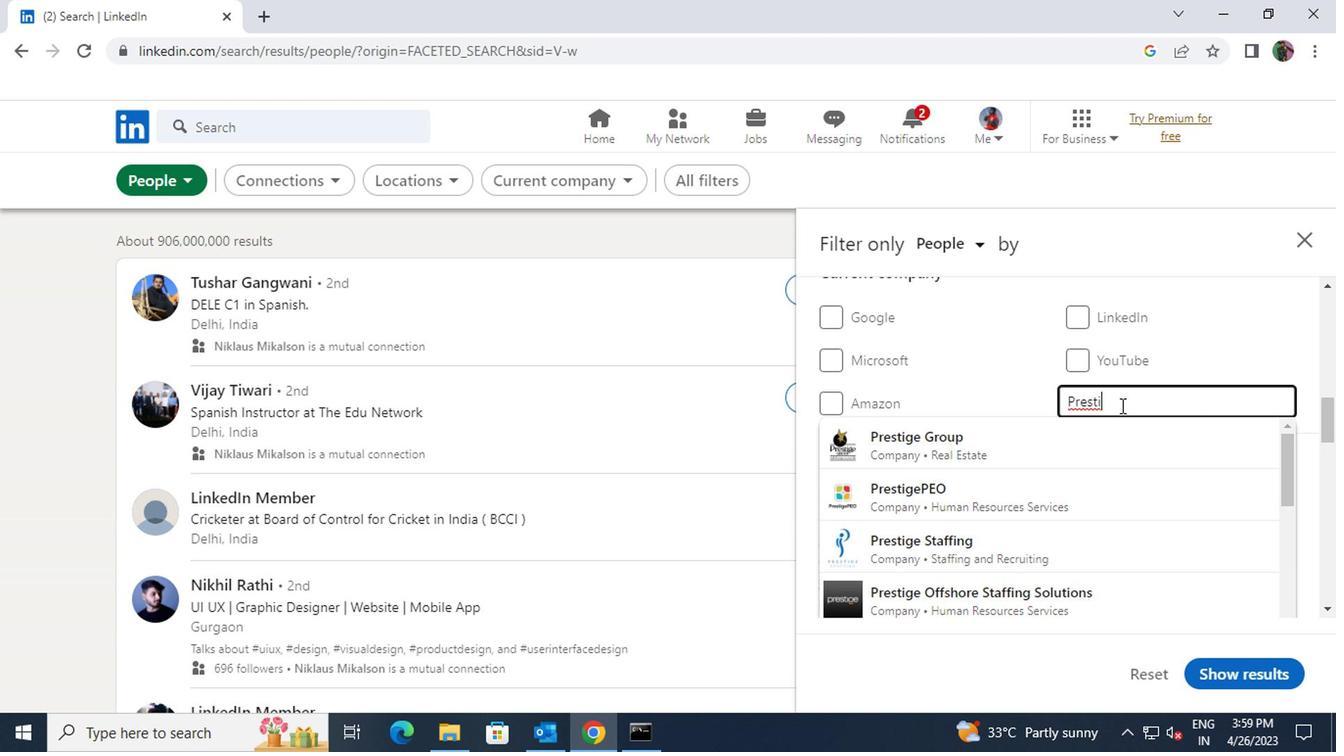 
Action: Mouse pressed left at (1066, 441)
Screenshot: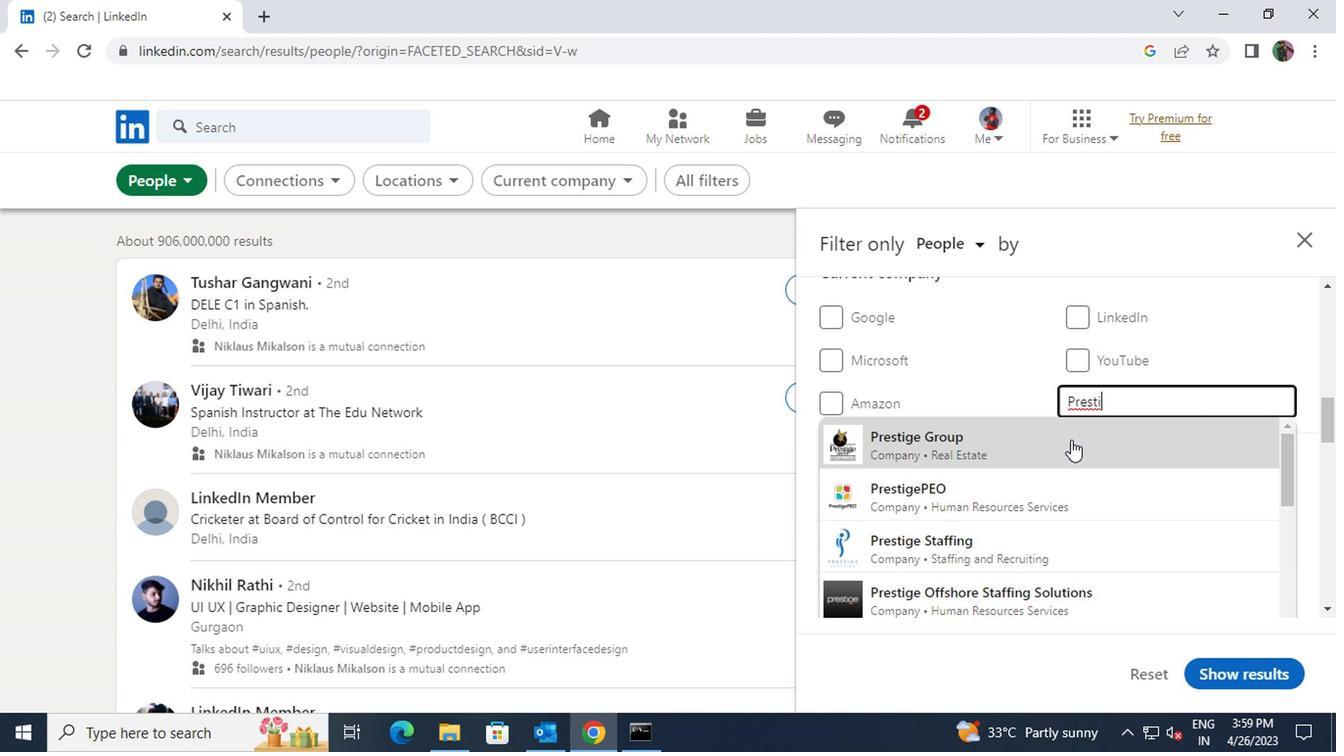 
Action: Mouse scrolled (1066, 440) with delta (0, -1)
Screenshot: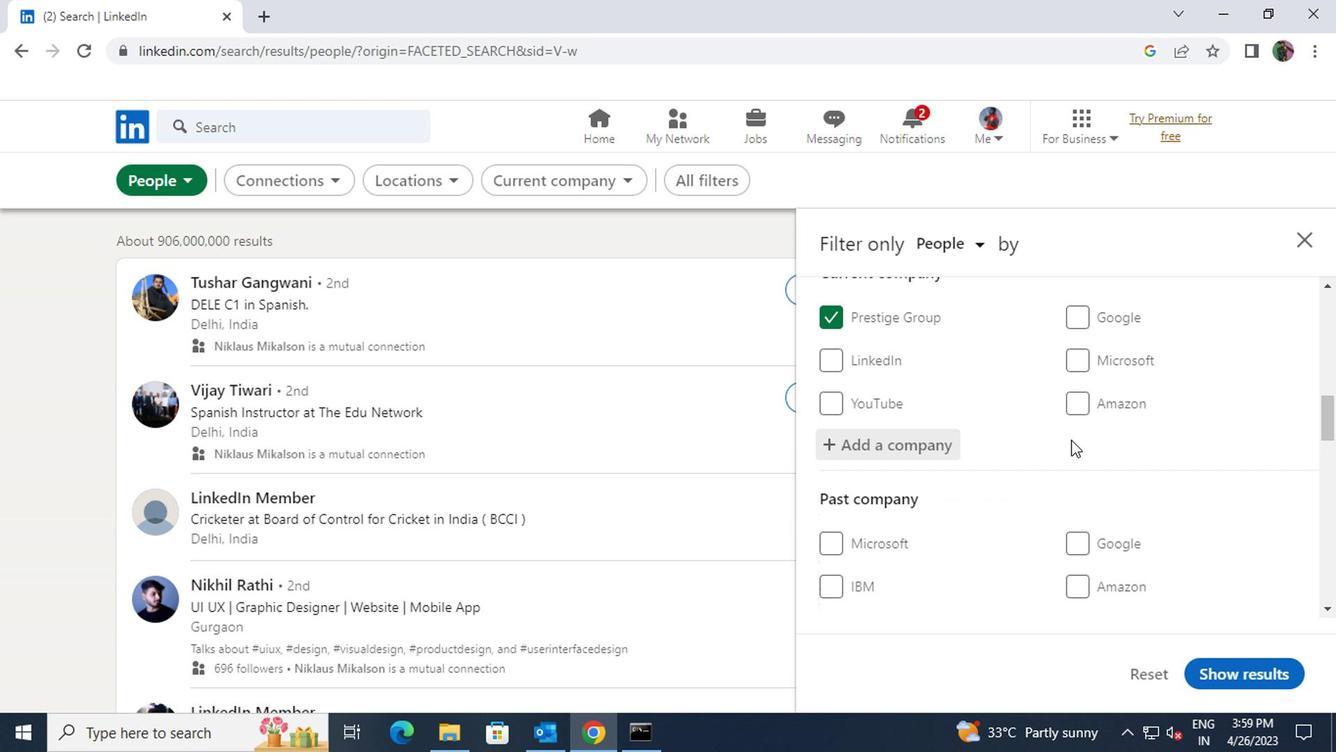 
Action: Mouse scrolled (1066, 440) with delta (0, -1)
Screenshot: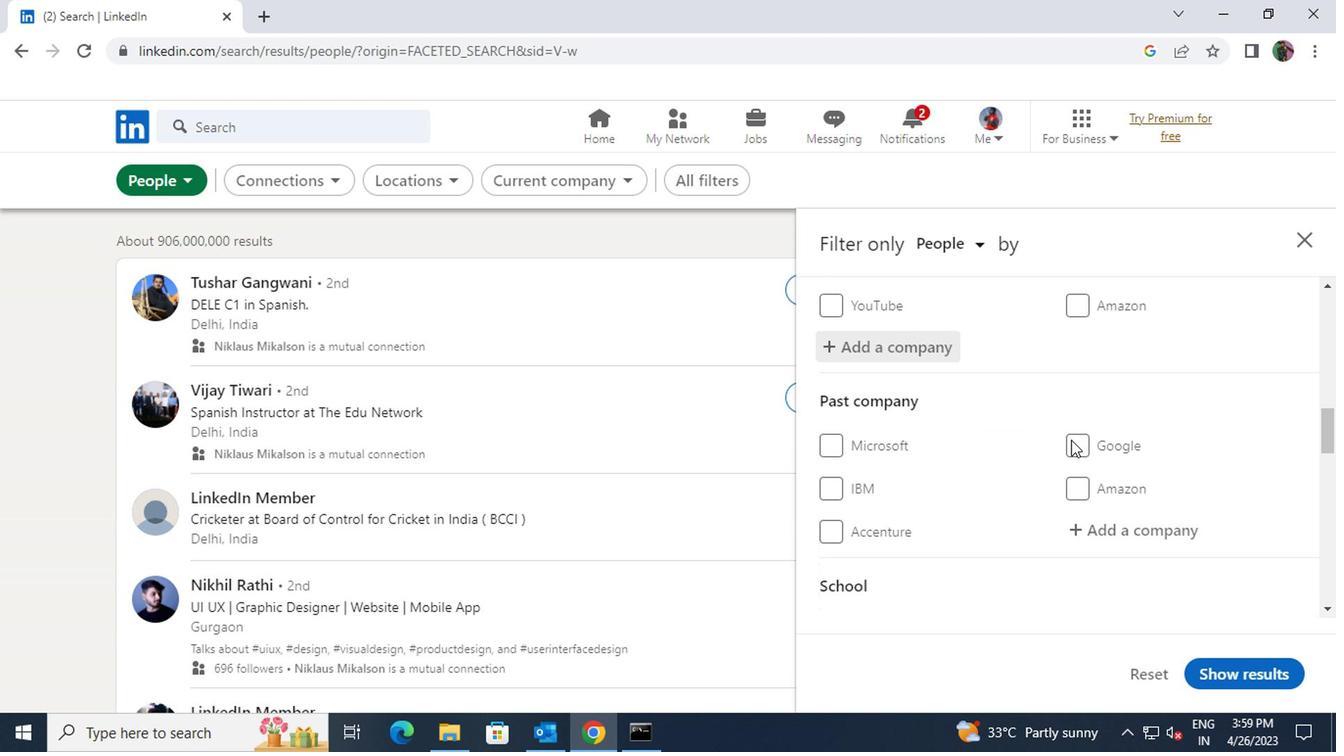 
Action: Mouse scrolled (1066, 440) with delta (0, -1)
Screenshot: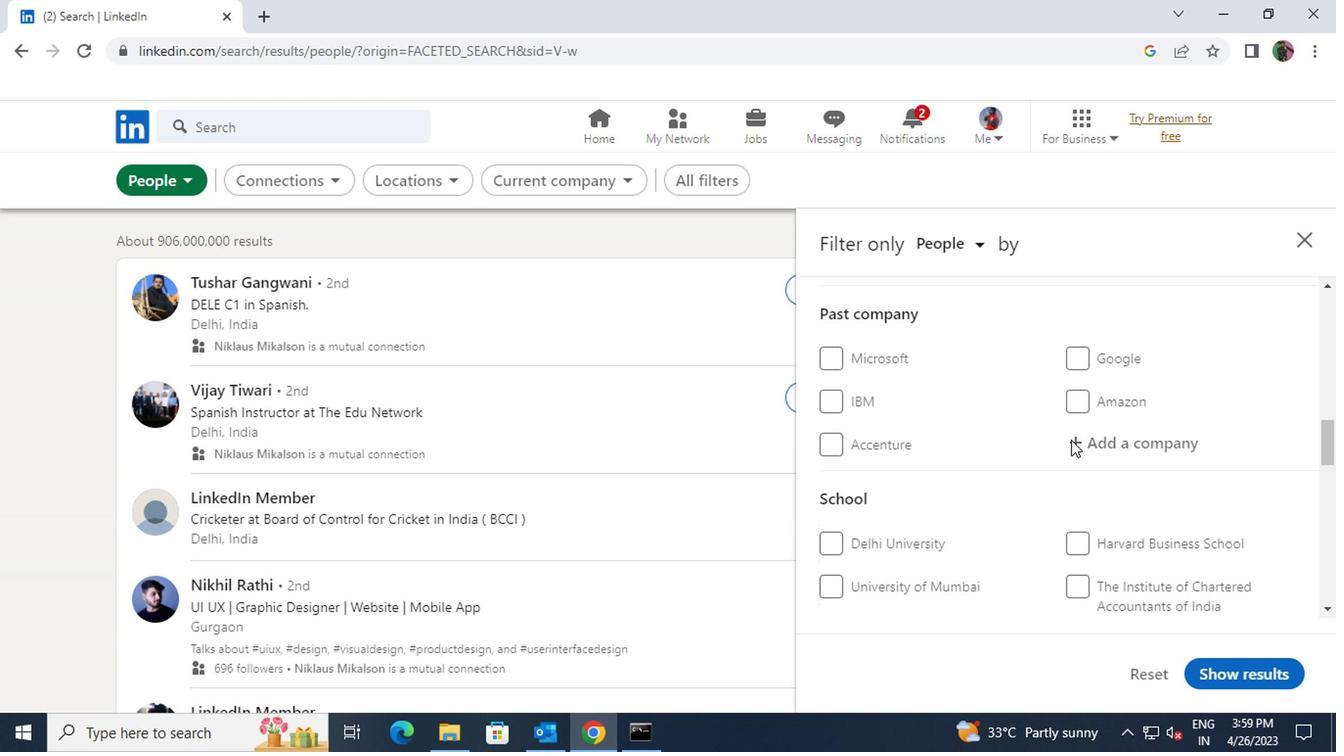 
Action: Mouse scrolled (1066, 440) with delta (0, -1)
Screenshot: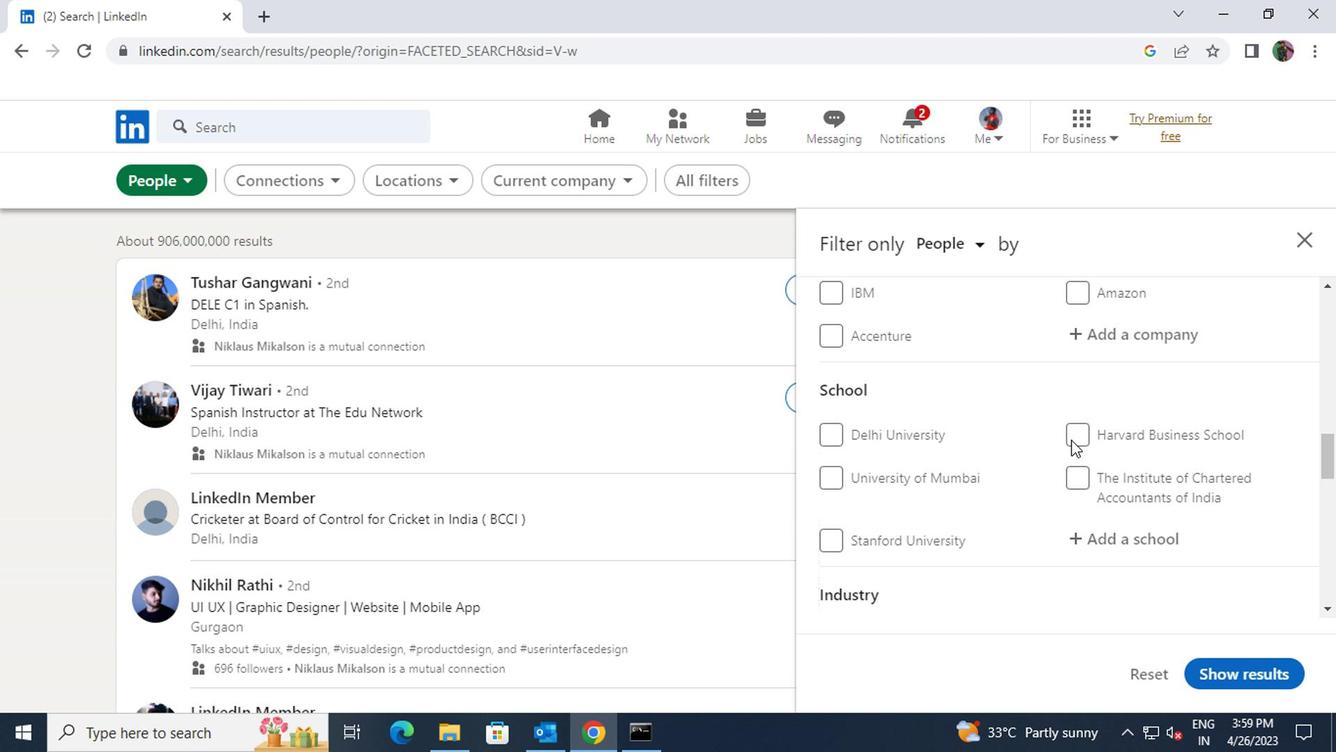 
Action: Mouse moved to (1083, 442)
Screenshot: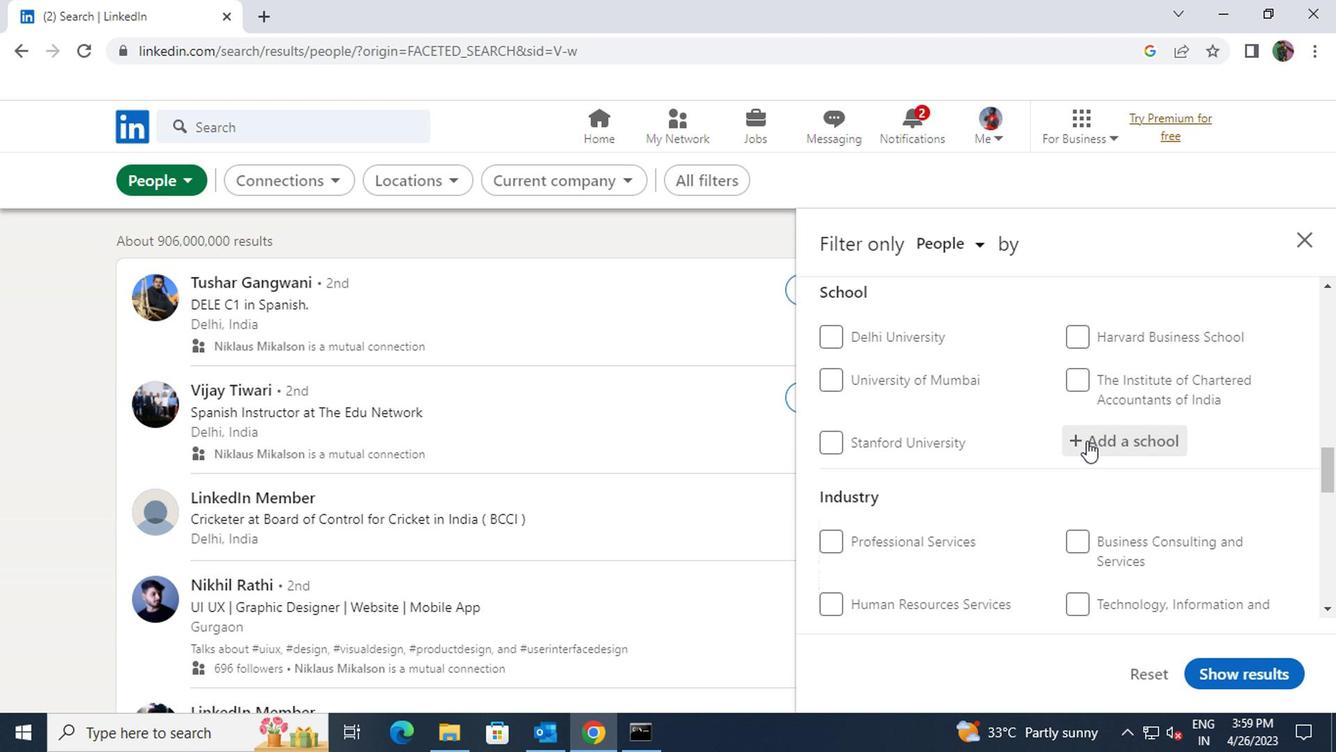 
Action: Mouse pressed left at (1083, 442)
Screenshot: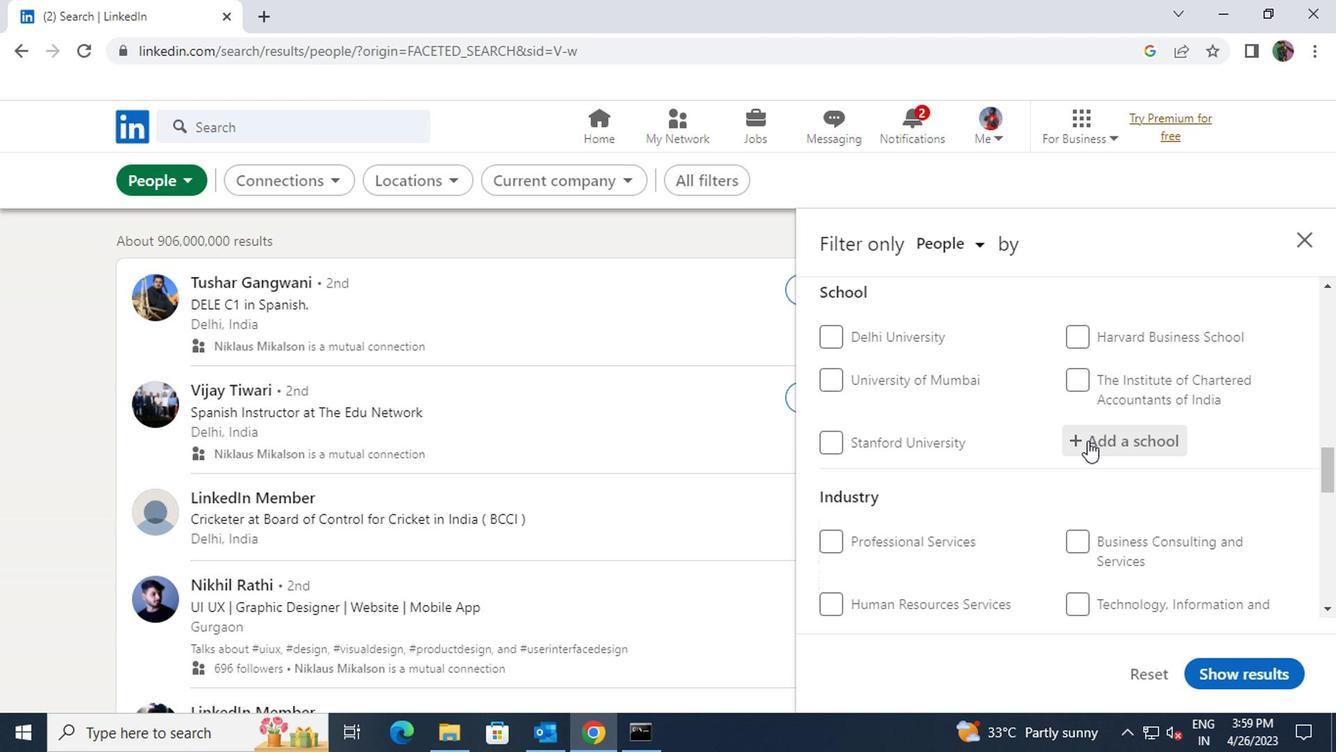
Action: Key pressed <Key.shift><Key.shift><Key.shift><Key.shift><Key.shift><Key.shift><Key.shift><Key.shift><Key.shift><Key.shift><Key.shift><Key.shift><Key.shift><Key.shift><Key.shift>J<Key.shift>NTUH
Screenshot: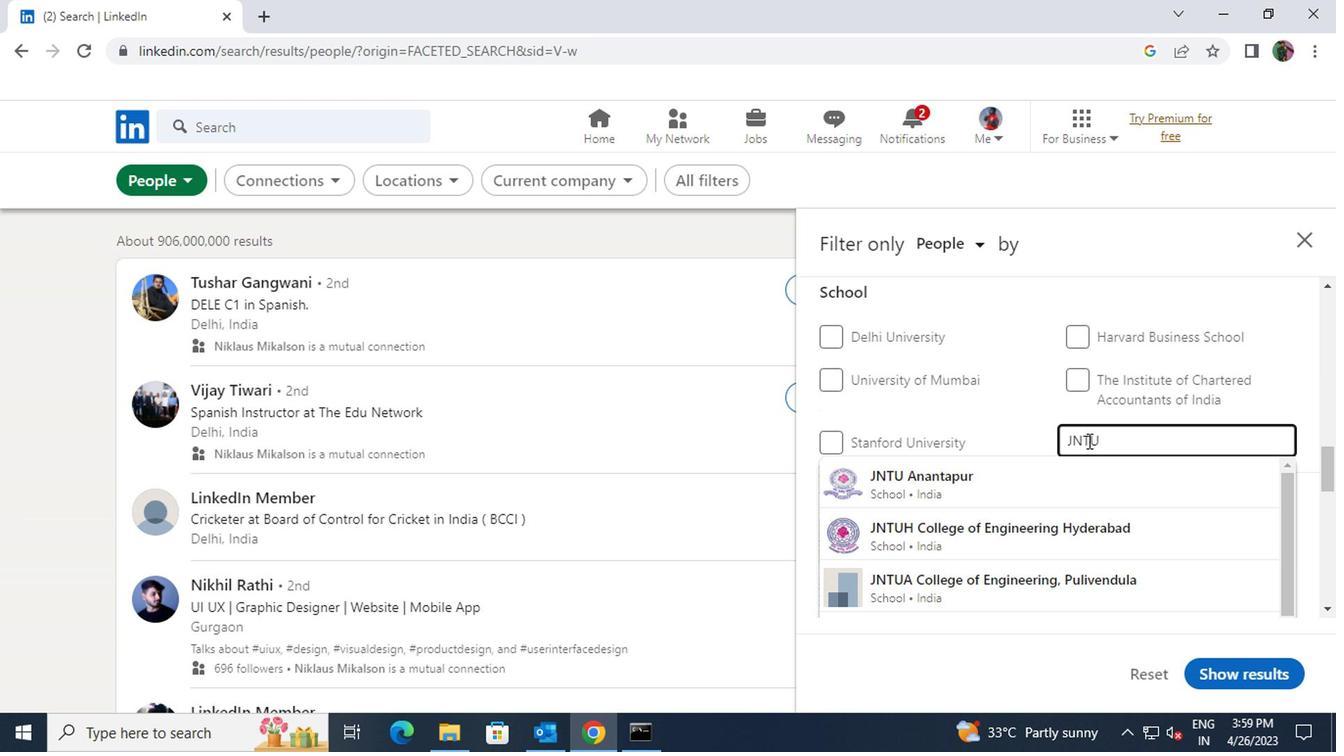 
Action: Mouse moved to (1088, 470)
Screenshot: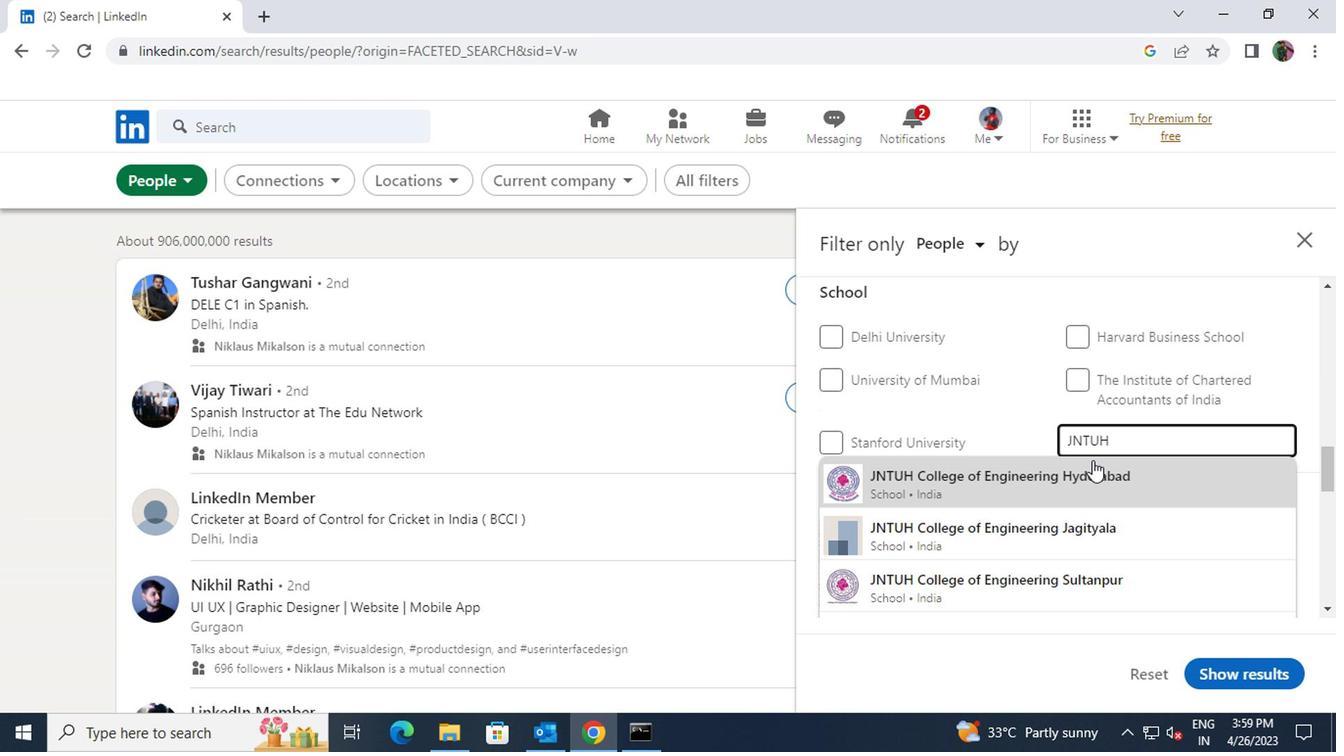 
Action: Mouse pressed left at (1088, 470)
Screenshot: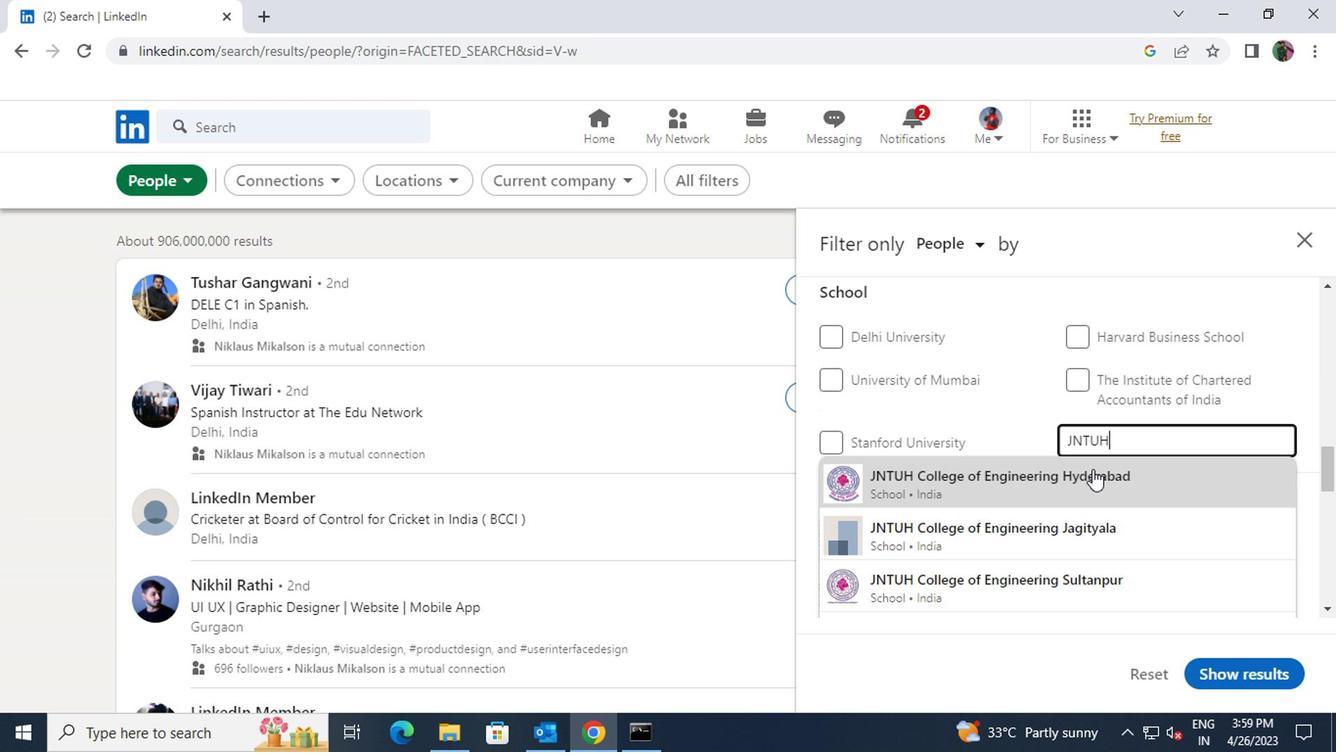 
Action: Mouse scrolled (1088, 470) with delta (0, 0)
Screenshot: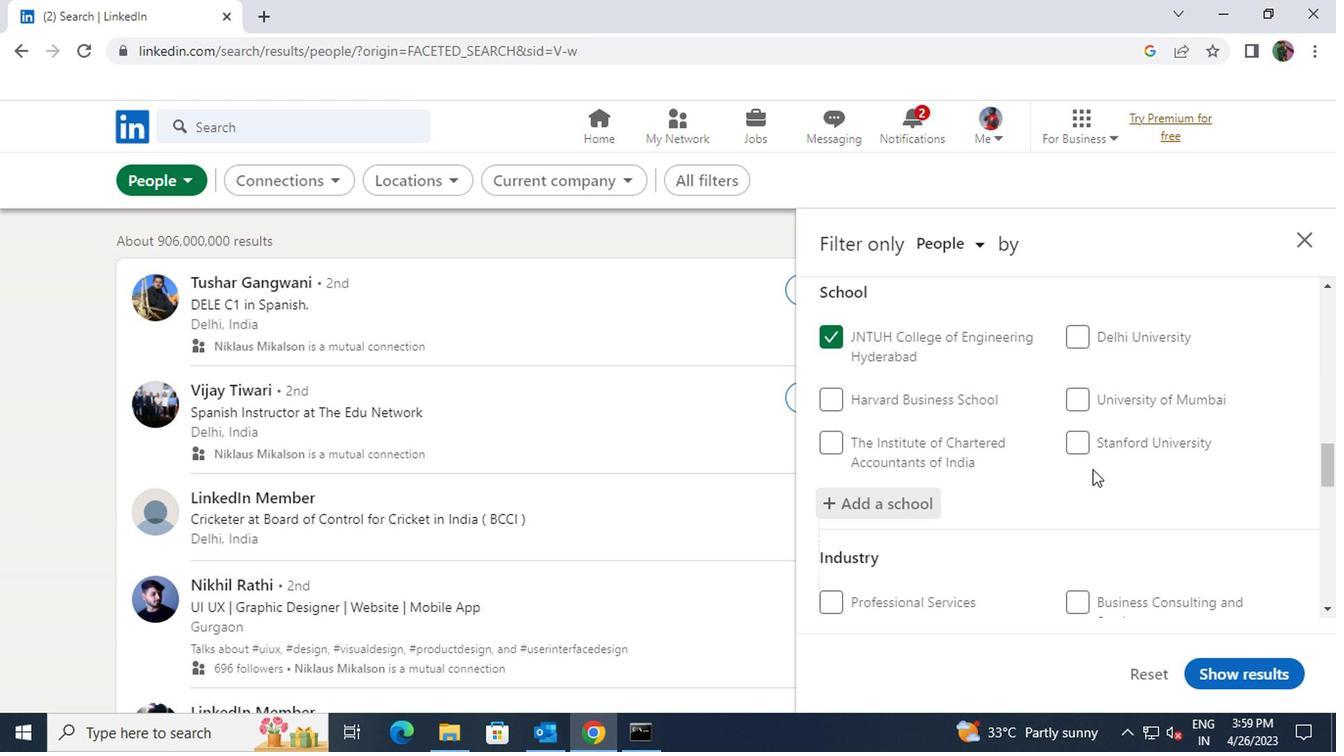 
Action: Mouse scrolled (1088, 470) with delta (0, 0)
Screenshot: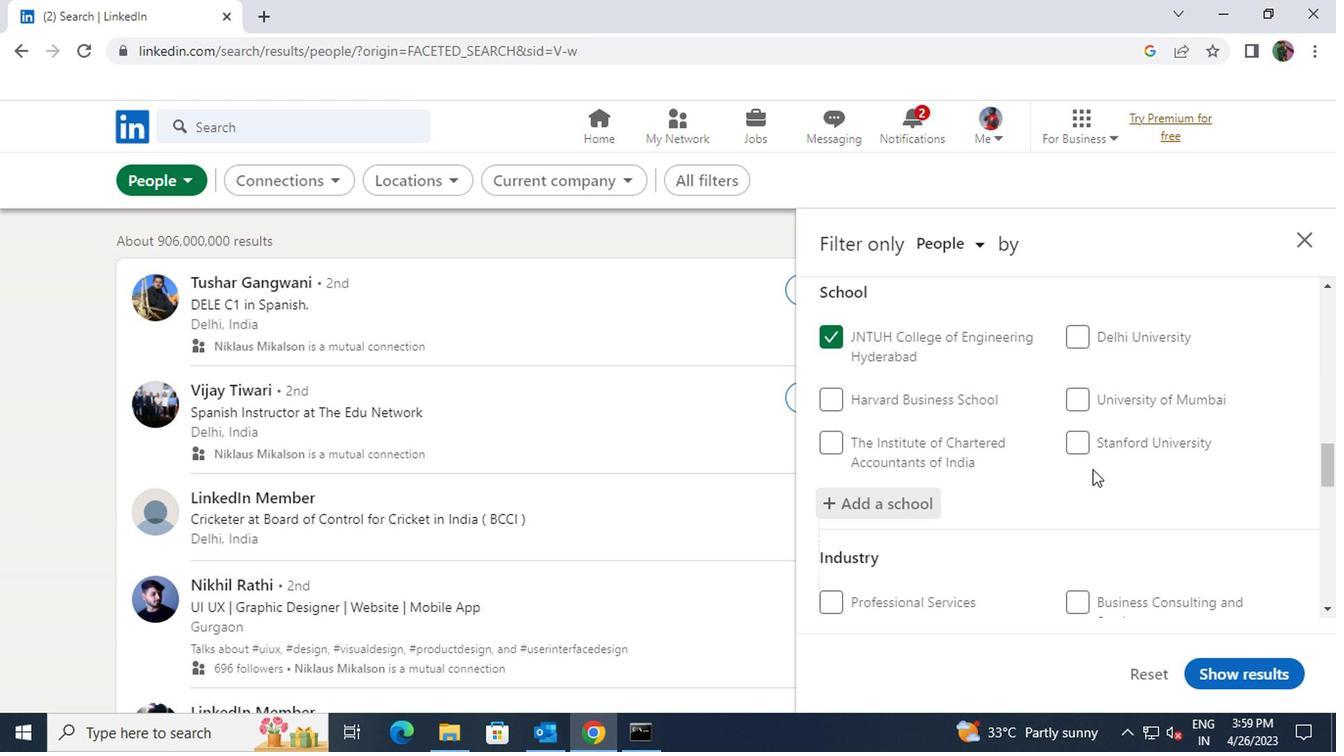 
Action: Mouse scrolled (1088, 470) with delta (0, 0)
Screenshot: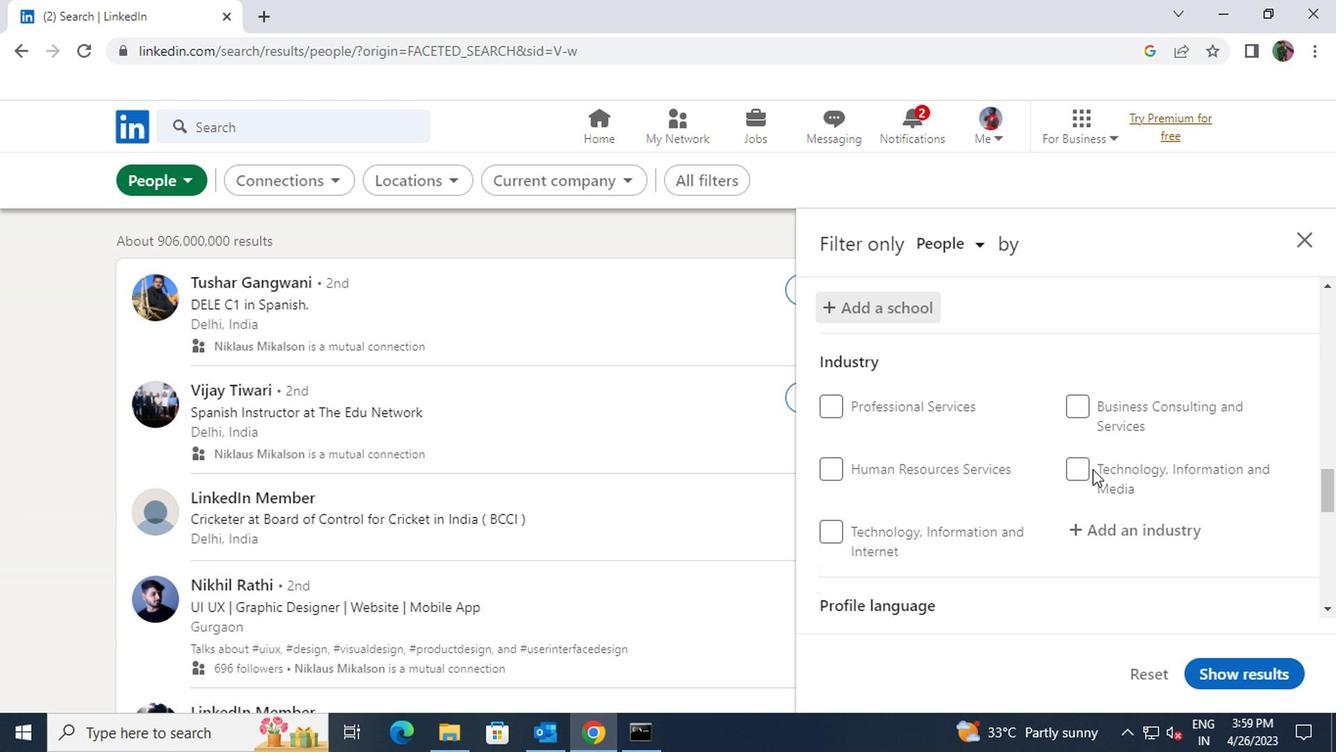 
Action: Mouse scrolled (1088, 470) with delta (0, 0)
Screenshot: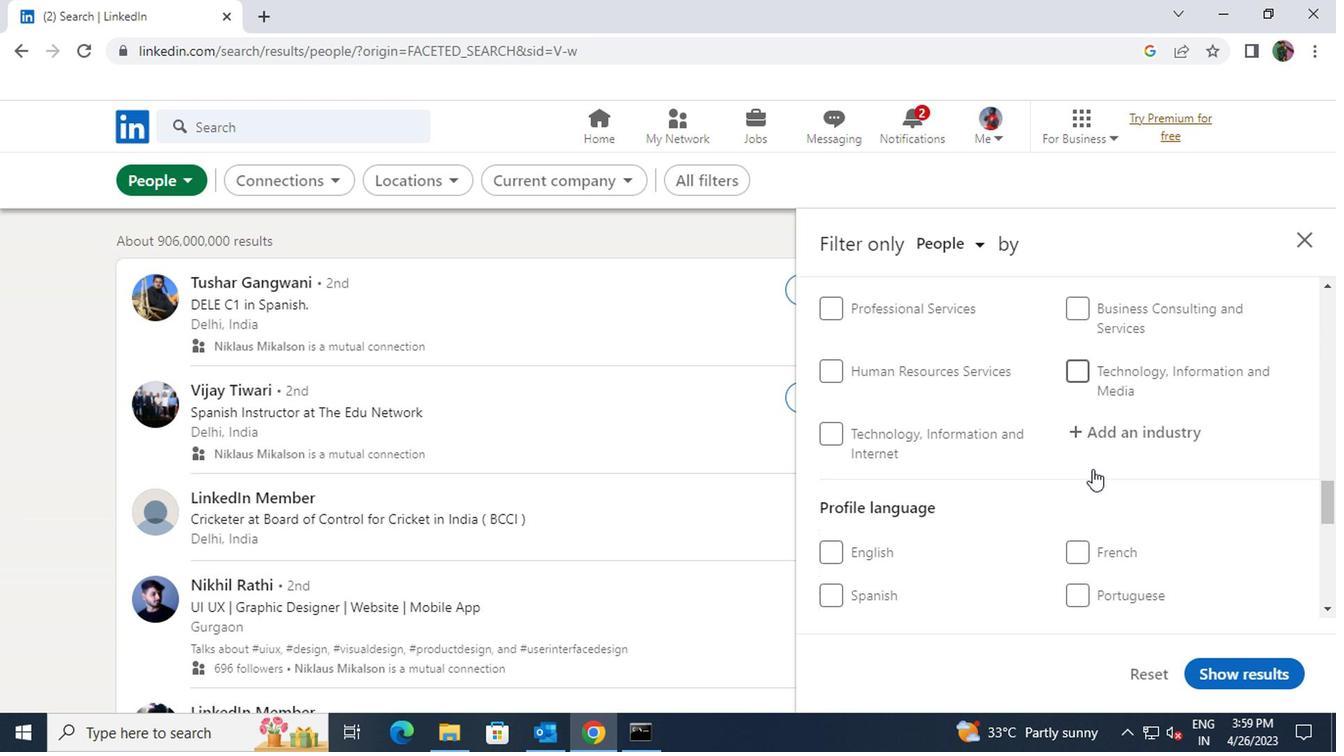 
Action: Mouse scrolled (1088, 470) with delta (0, 0)
Screenshot: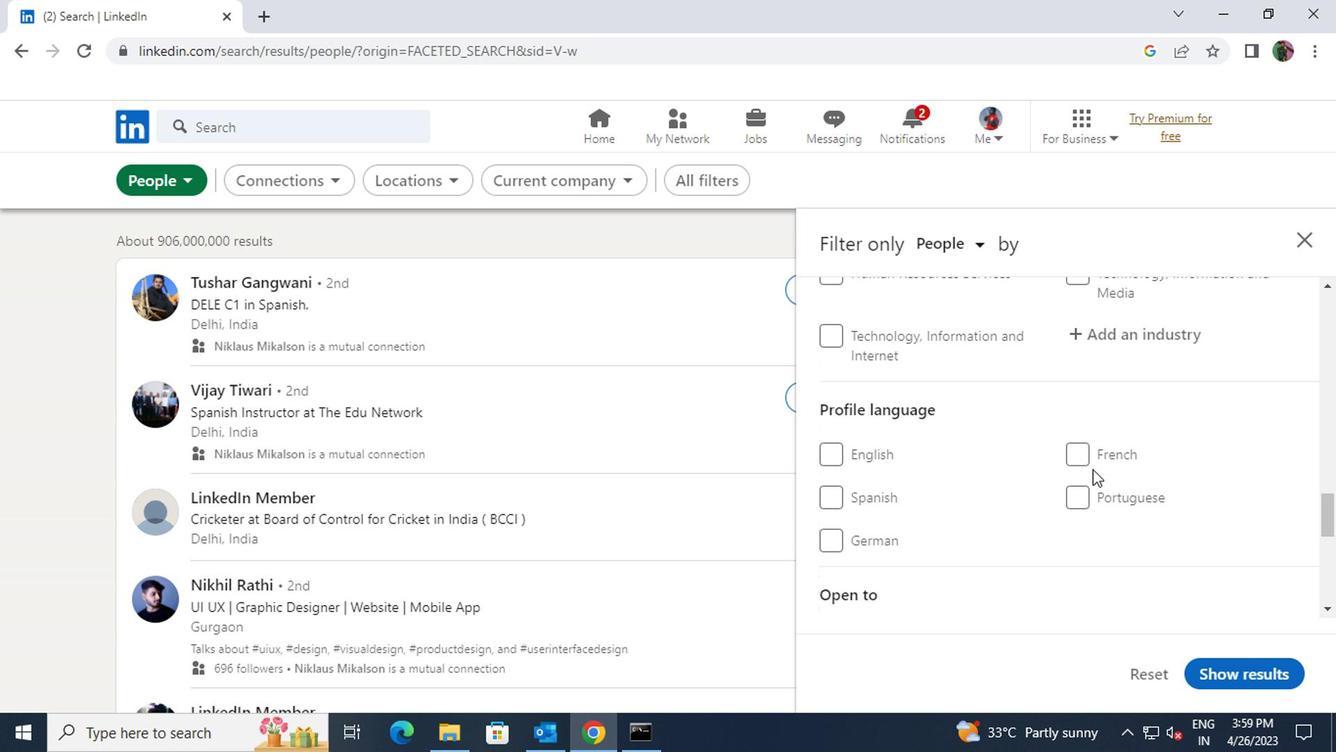 
Action: Mouse moved to (828, 437)
Screenshot: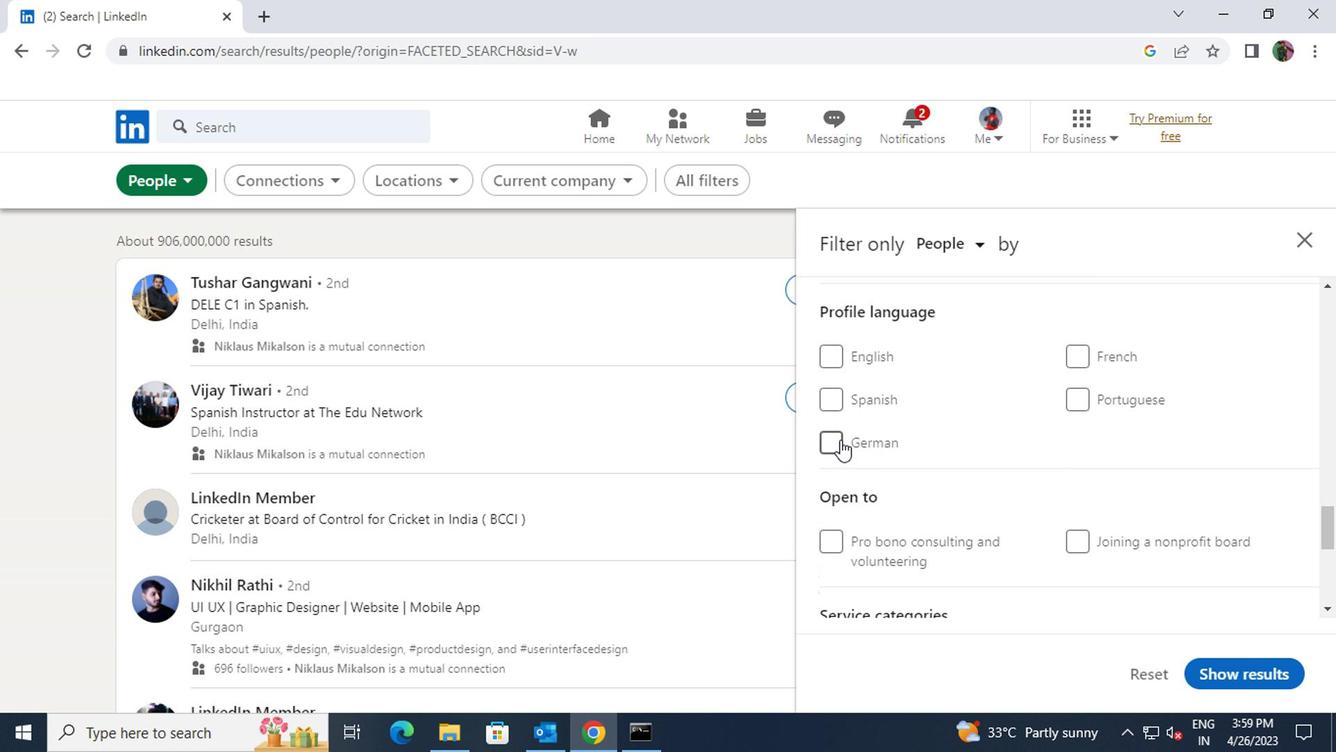
Action: Mouse pressed left at (828, 437)
Screenshot: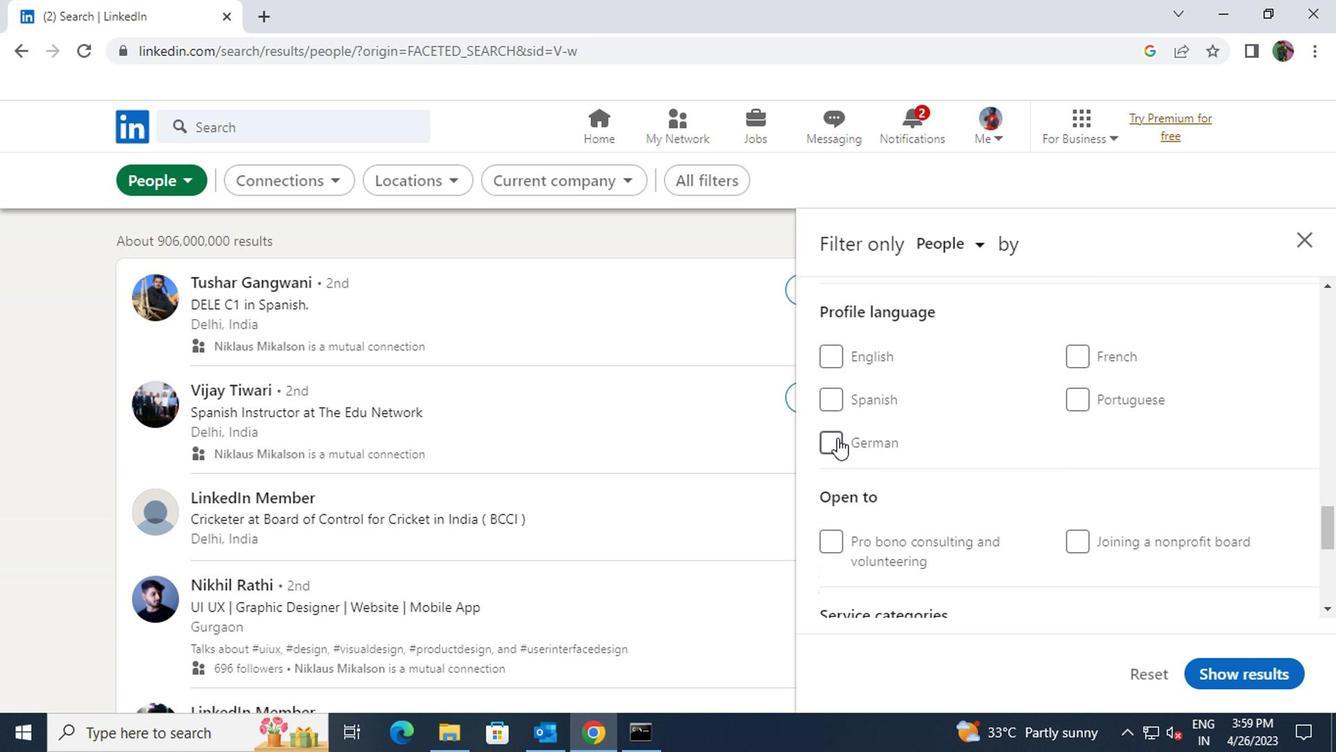 
Action: Mouse moved to (957, 505)
Screenshot: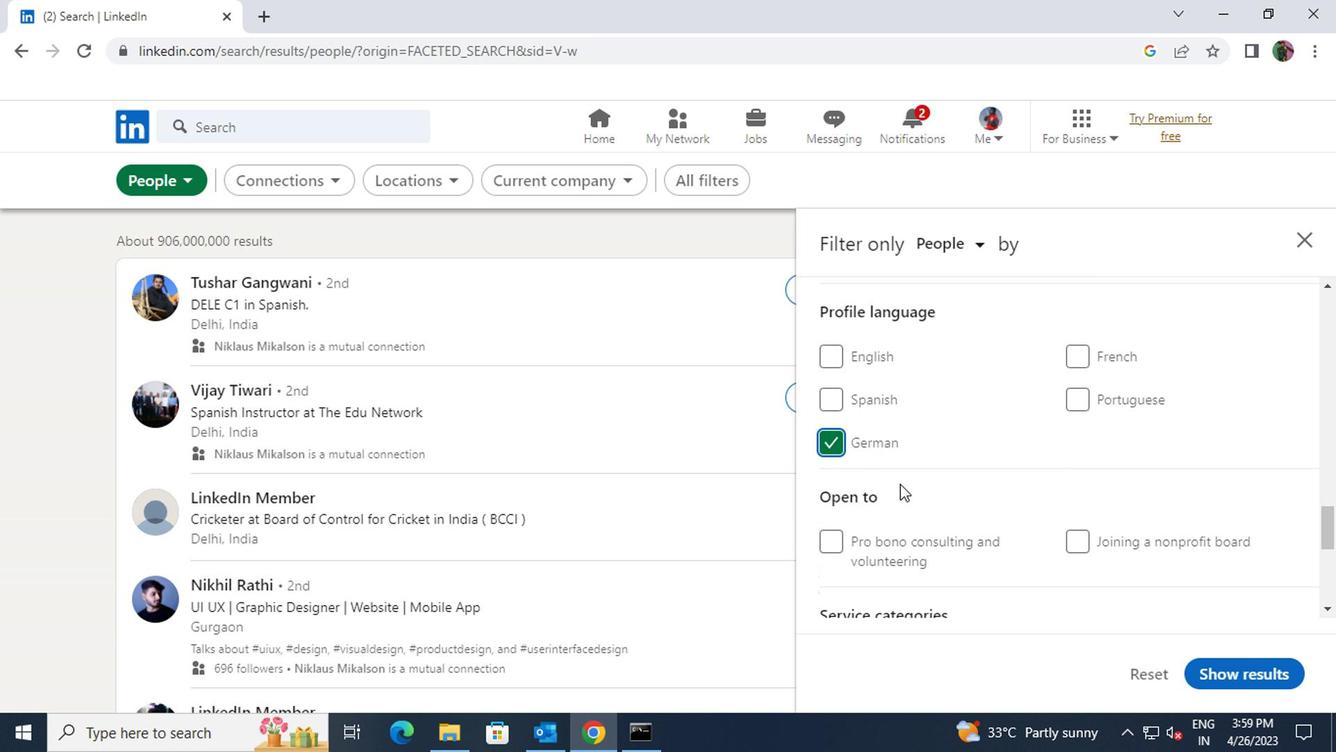 
Action: Mouse scrolled (957, 504) with delta (0, 0)
Screenshot: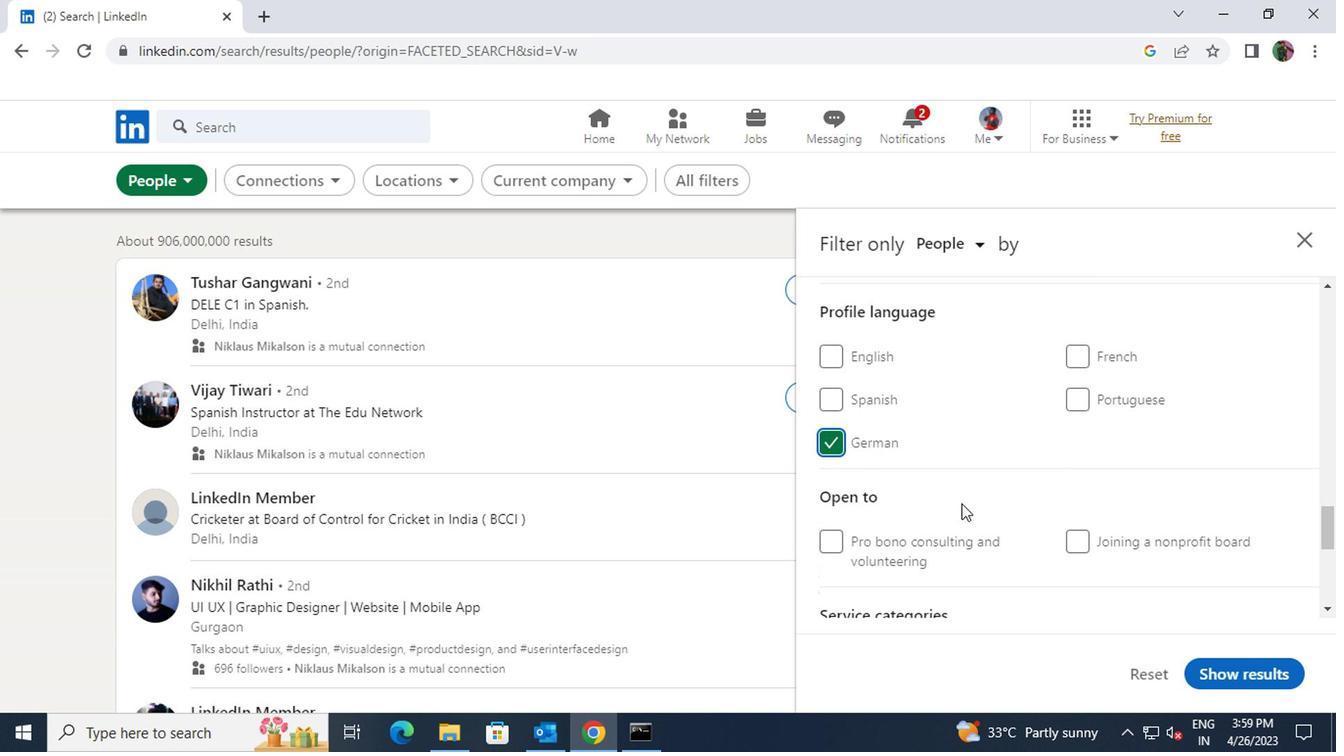 
Action: Mouse moved to (958, 505)
Screenshot: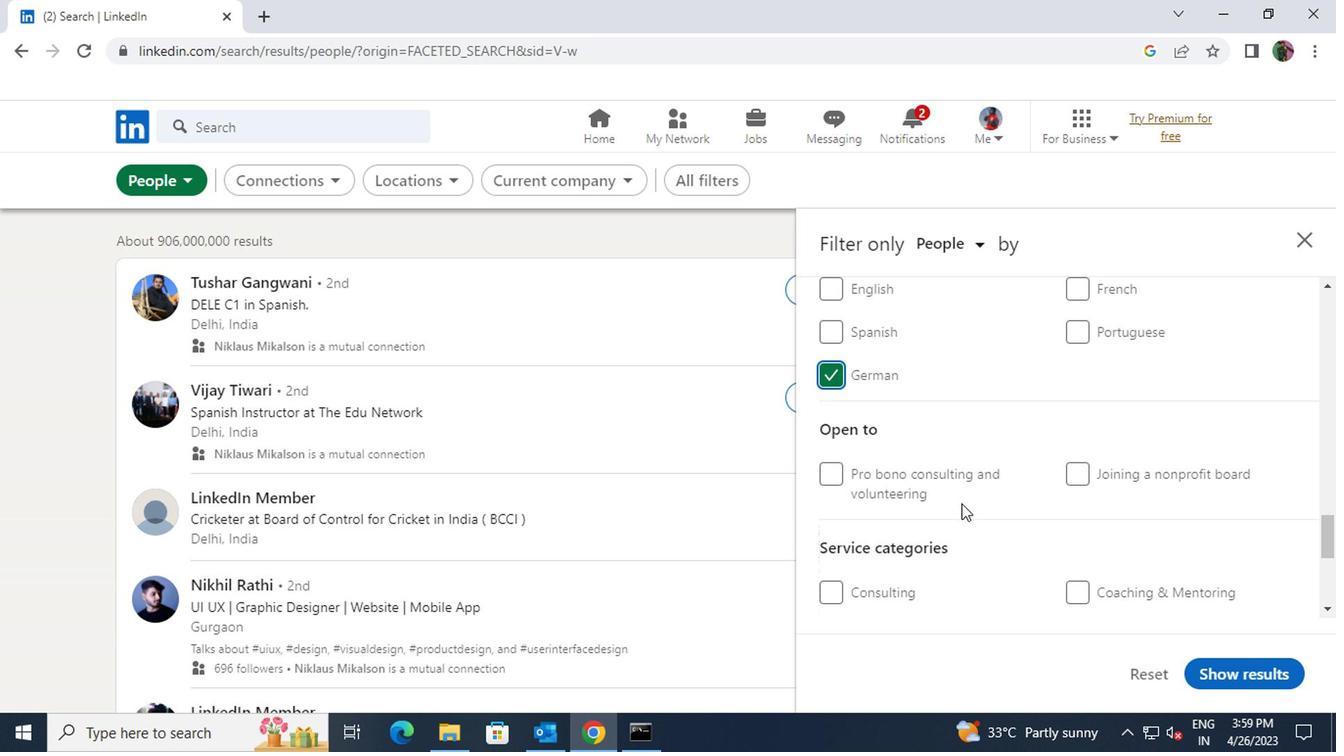 
Action: Mouse scrolled (958, 504) with delta (0, 0)
Screenshot: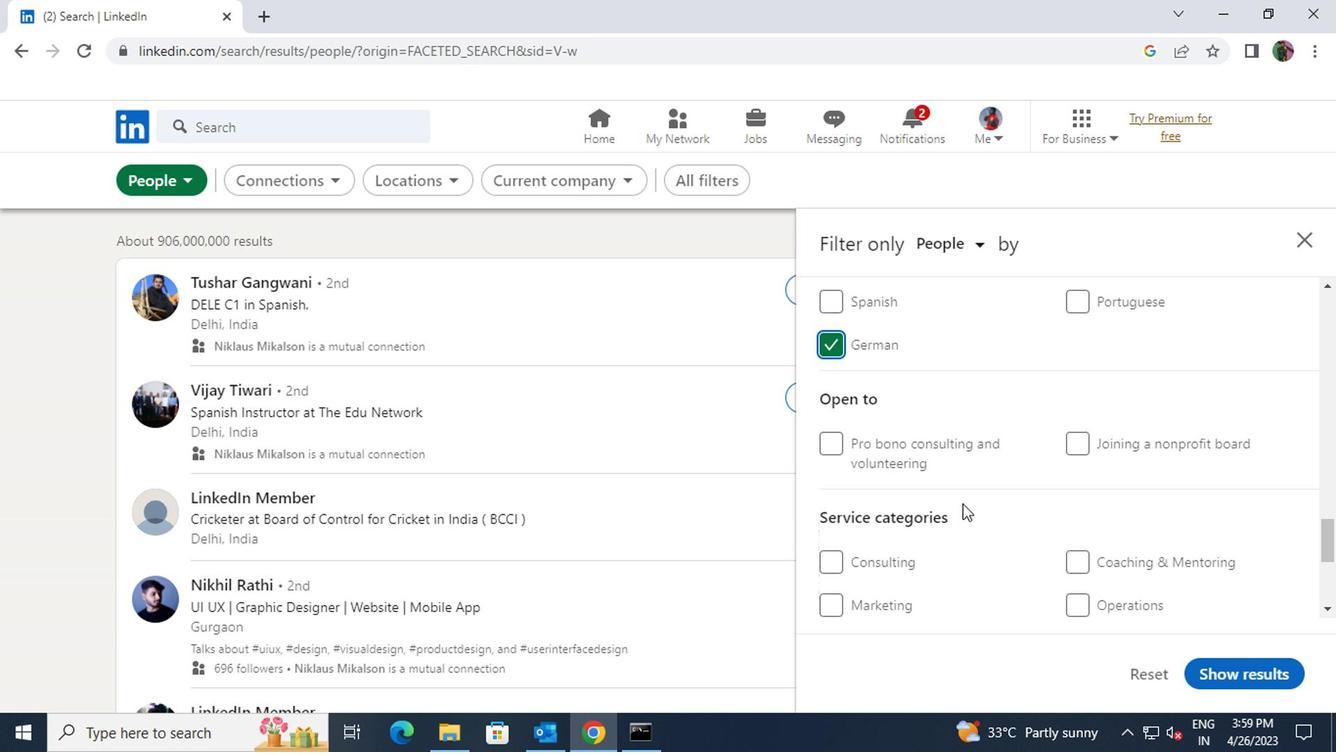 
Action: Mouse scrolled (958, 504) with delta (0, 0)
Screenshot: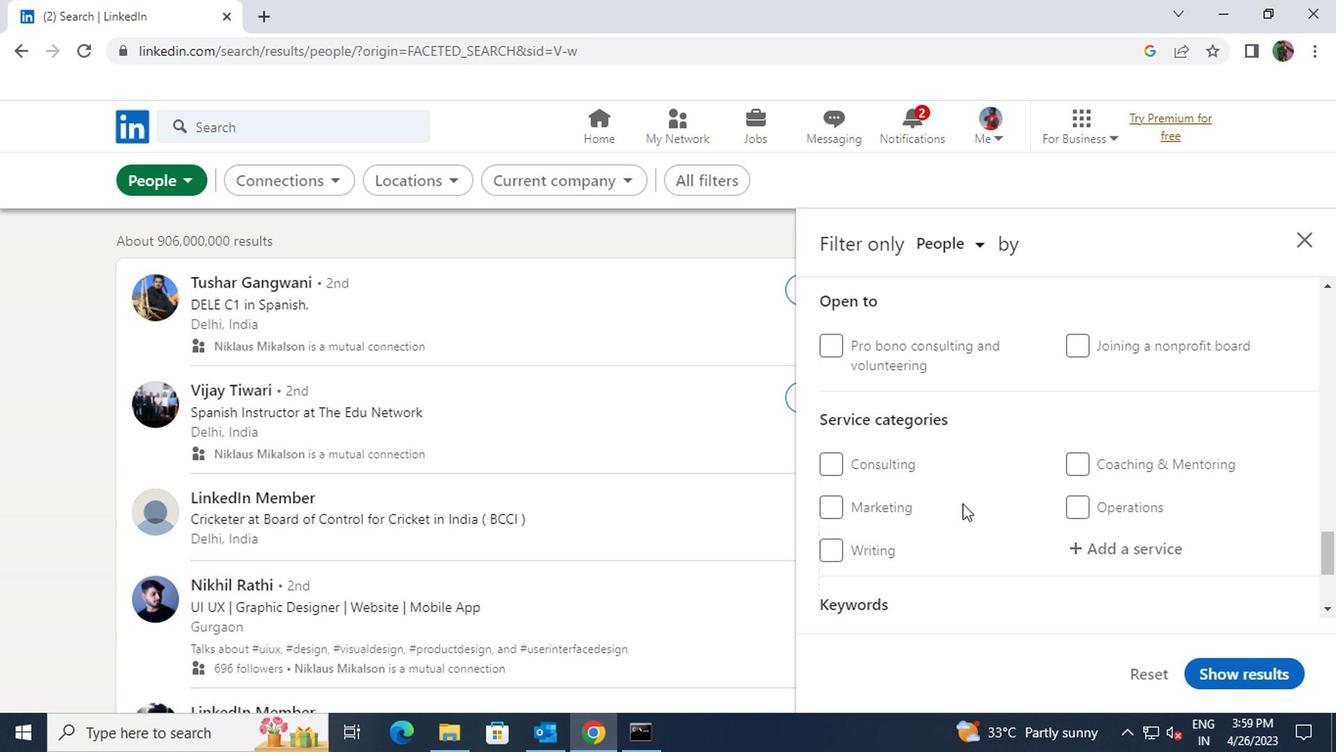 
Action: Mouse moved to (1088, 461)
Screenshot: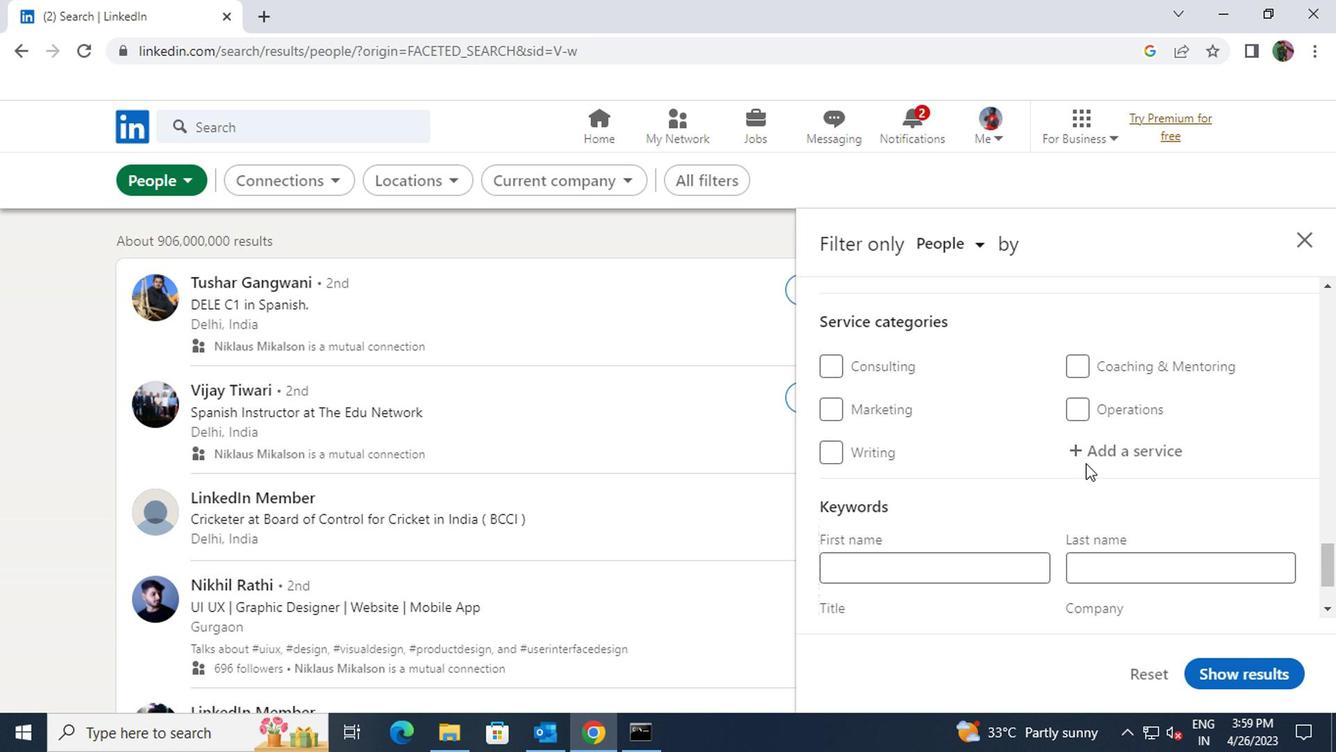 
Action: Mouse pressed left at (1088, 461)
Screenshot: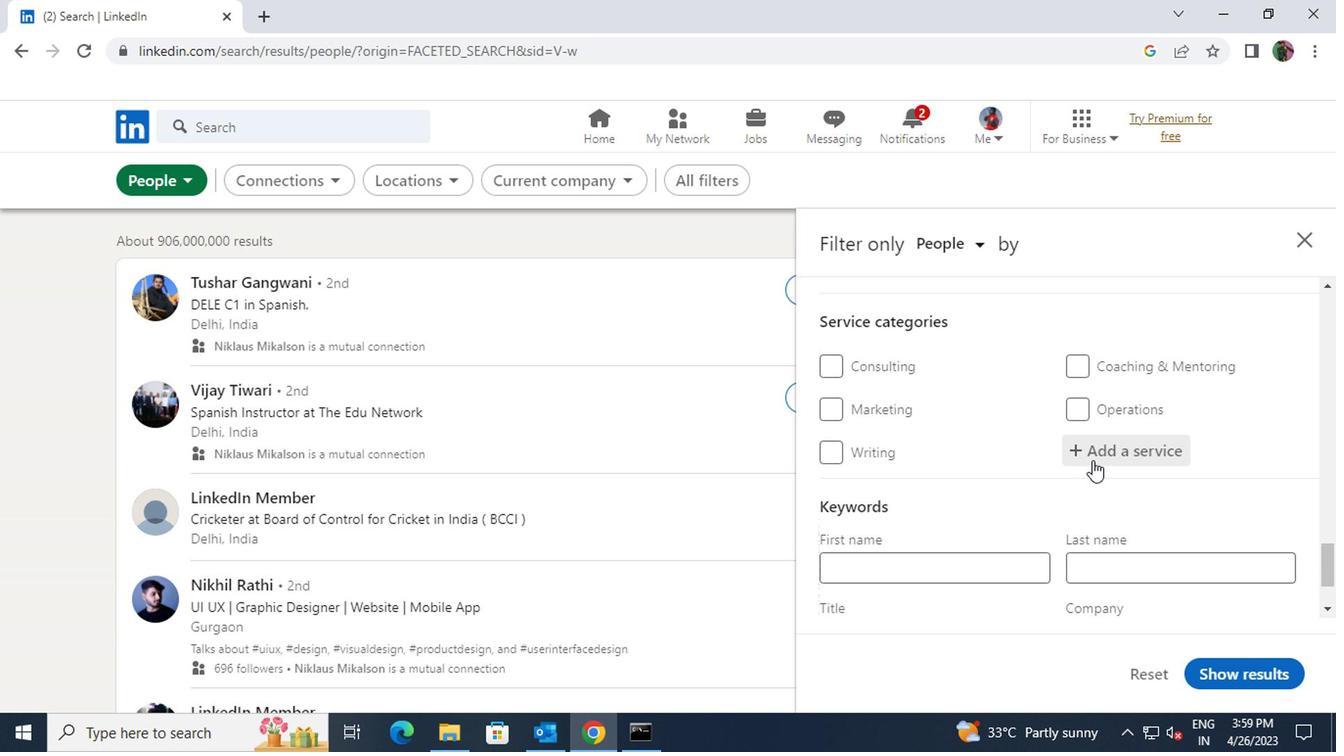 
Action: Key pressed <Key.shift>PUBLIC
Screenshot: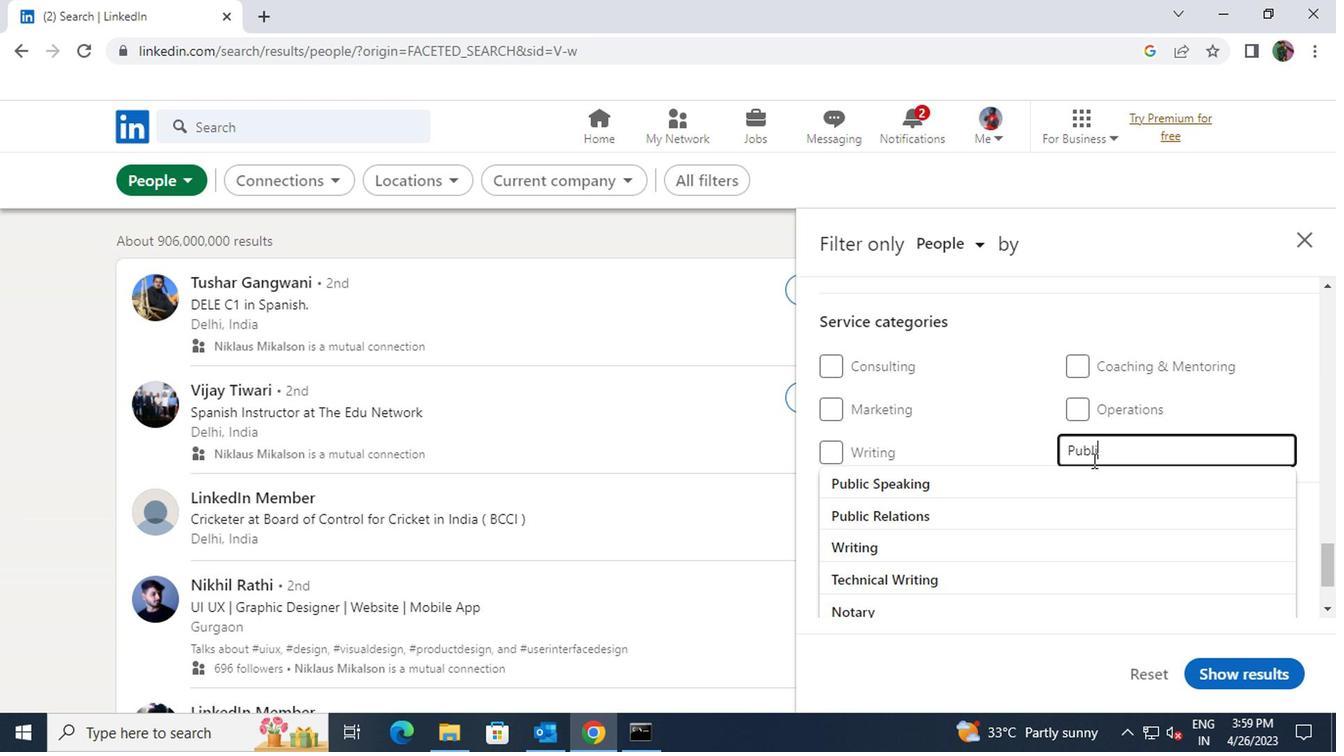 
Action: Mouse moved to (1087, 472)
Screenshot: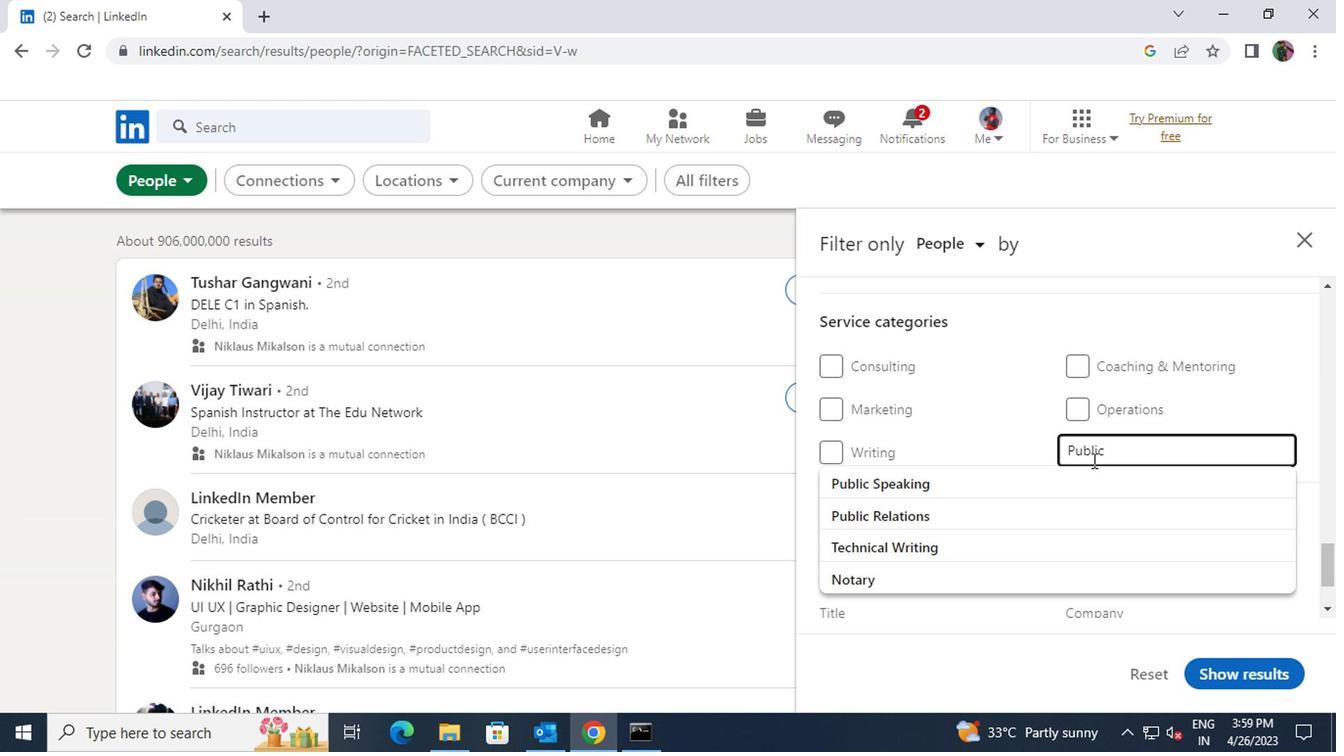 
Action: Mouse pressed left at (1087, 472)
Screenshot: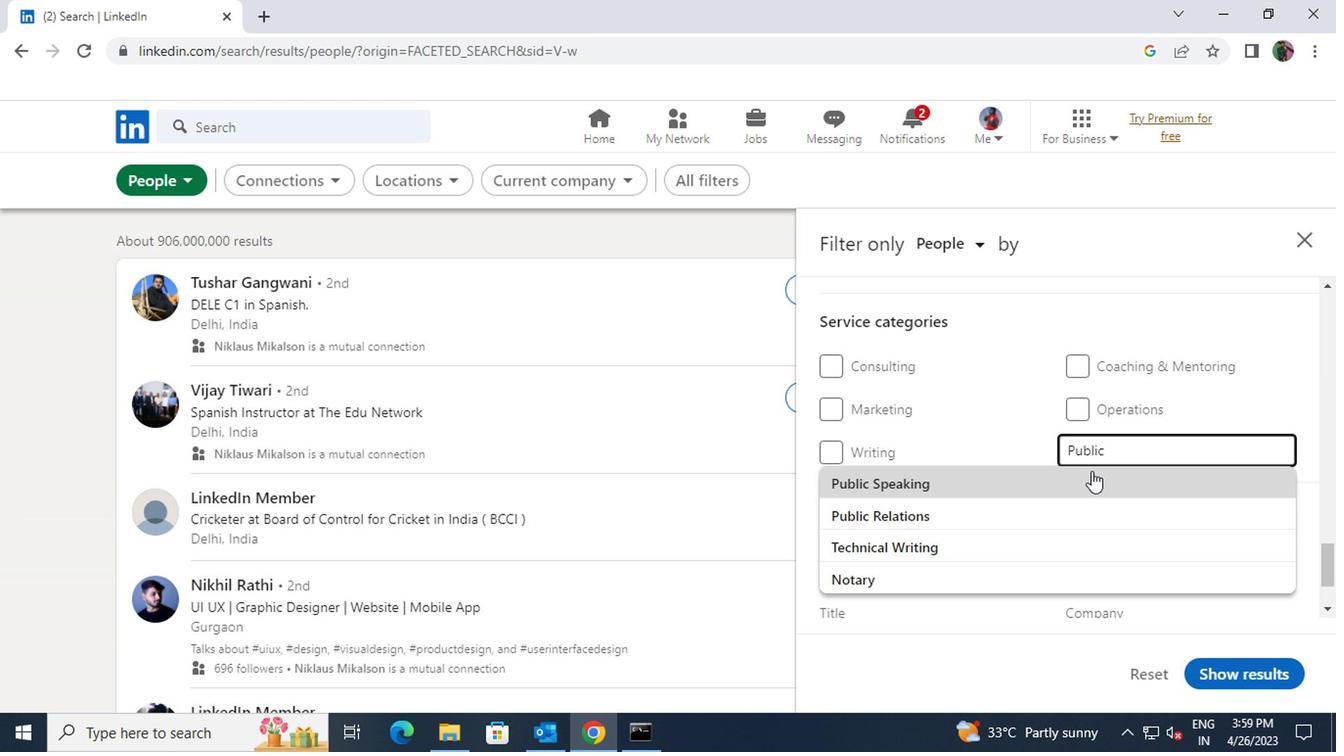 
Action: Mouse scrolled (1087, 472) with delta (0, 0)
Screenshot: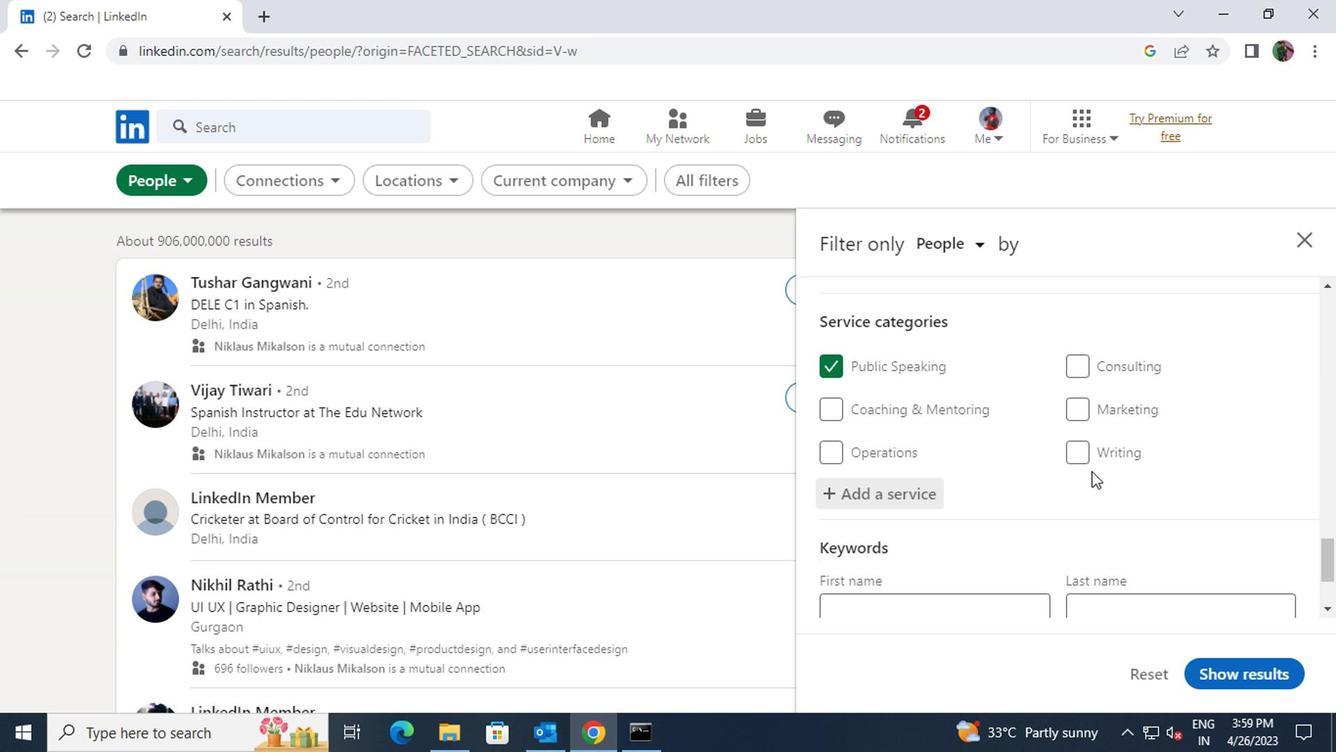 
Action: Mouse scrolled (1087, 472) with delta (0, 0)
Screenshot: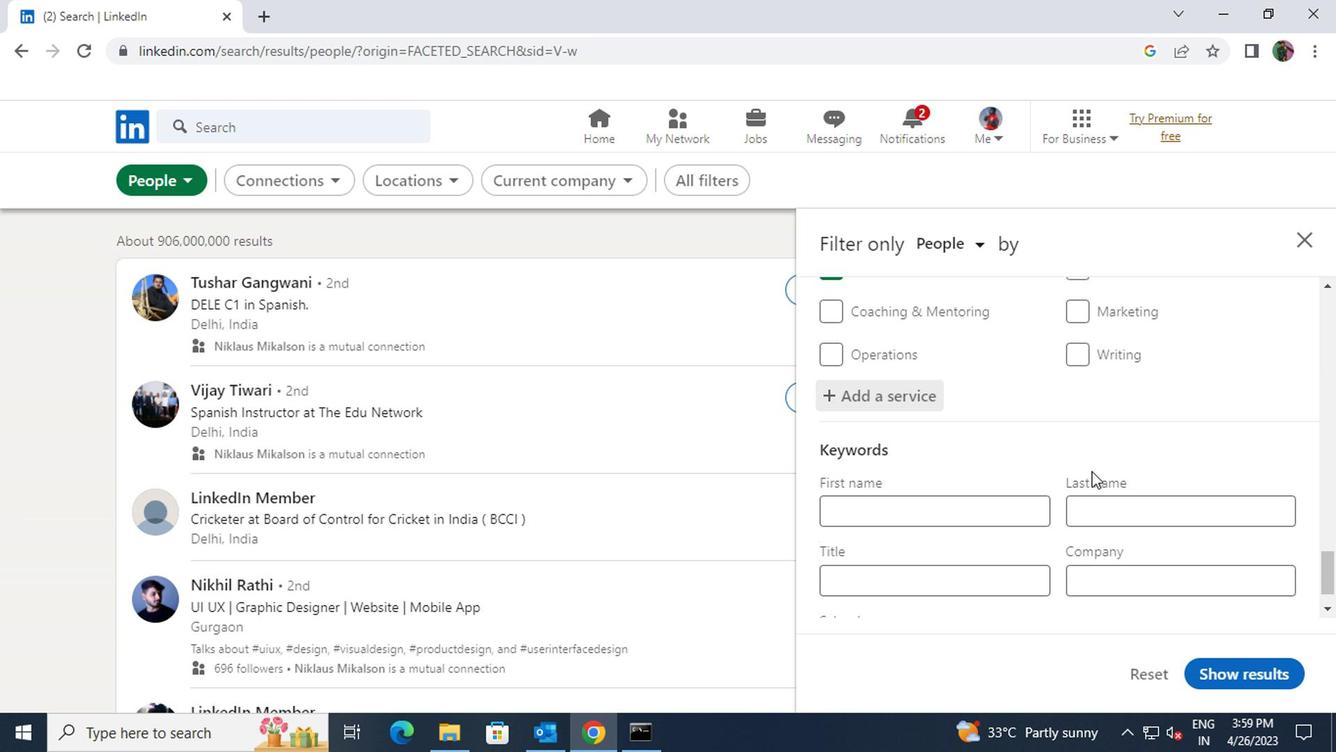 
Action: Mouse moved to (1022, 526)
Screenshot: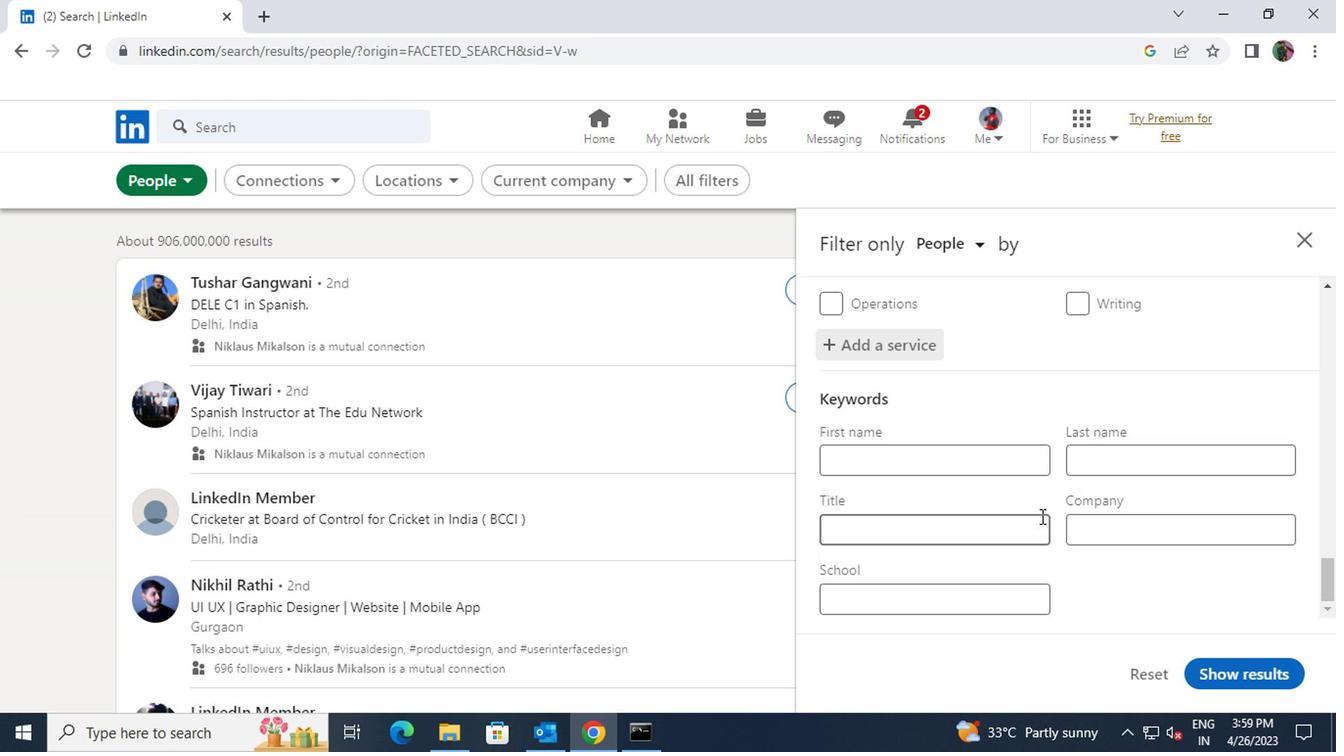 
Action: Mouse pressed left at (1022, 526)
Screenshot: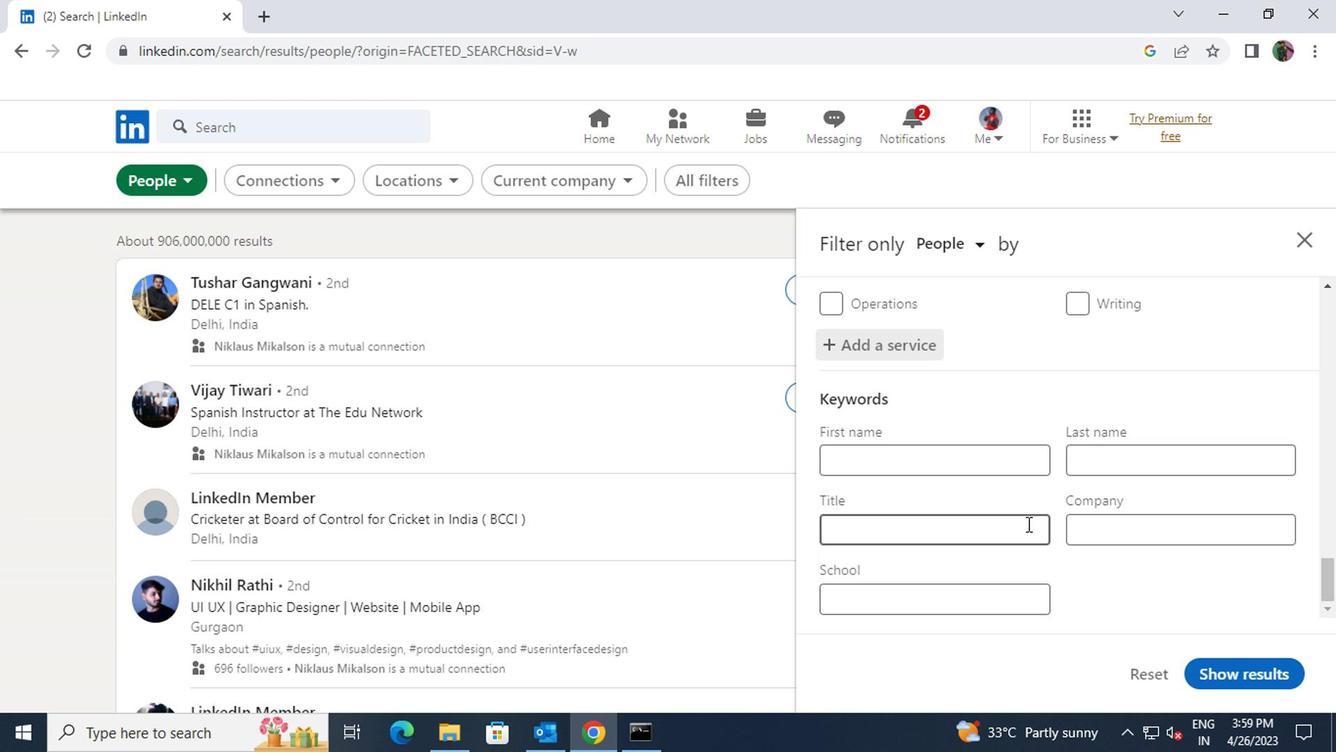 
Action: Key pressed <Key.shift>NURSE
Screenshot: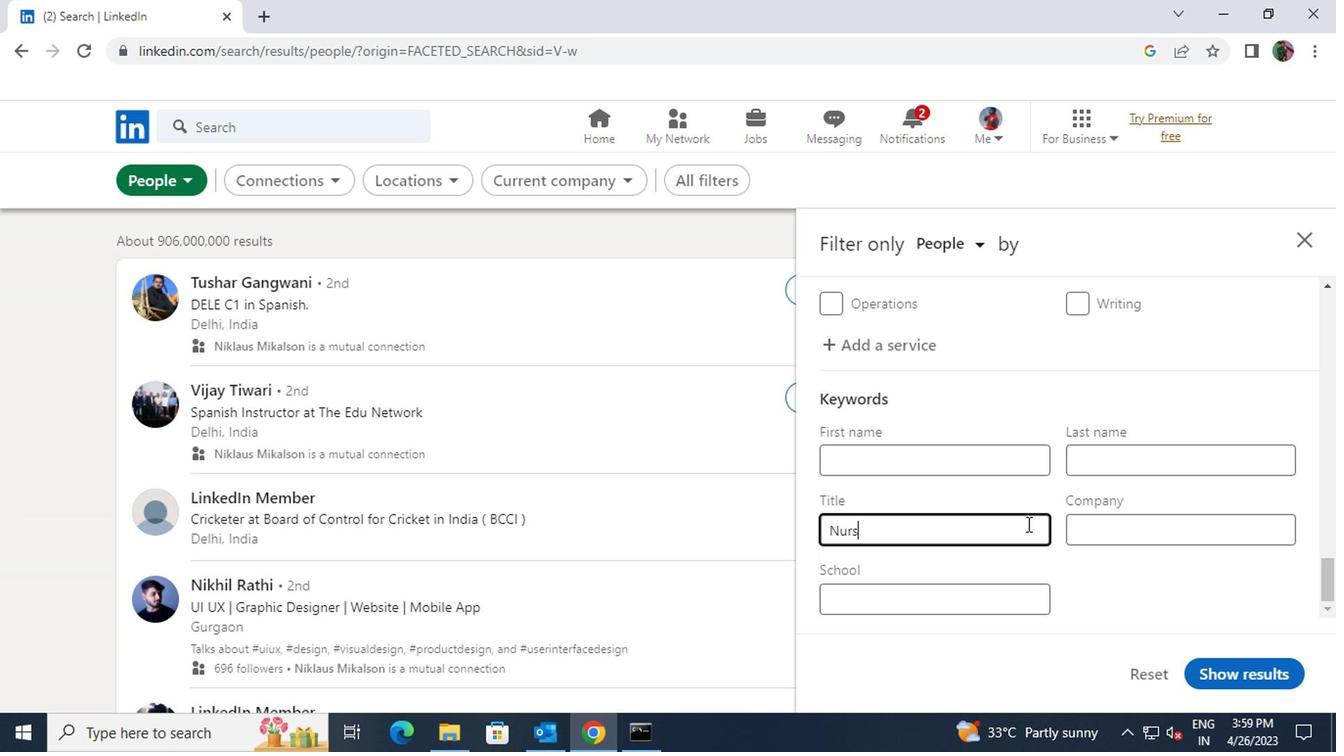 
Action: Mouse moved to (1217, 671)
Screenshot: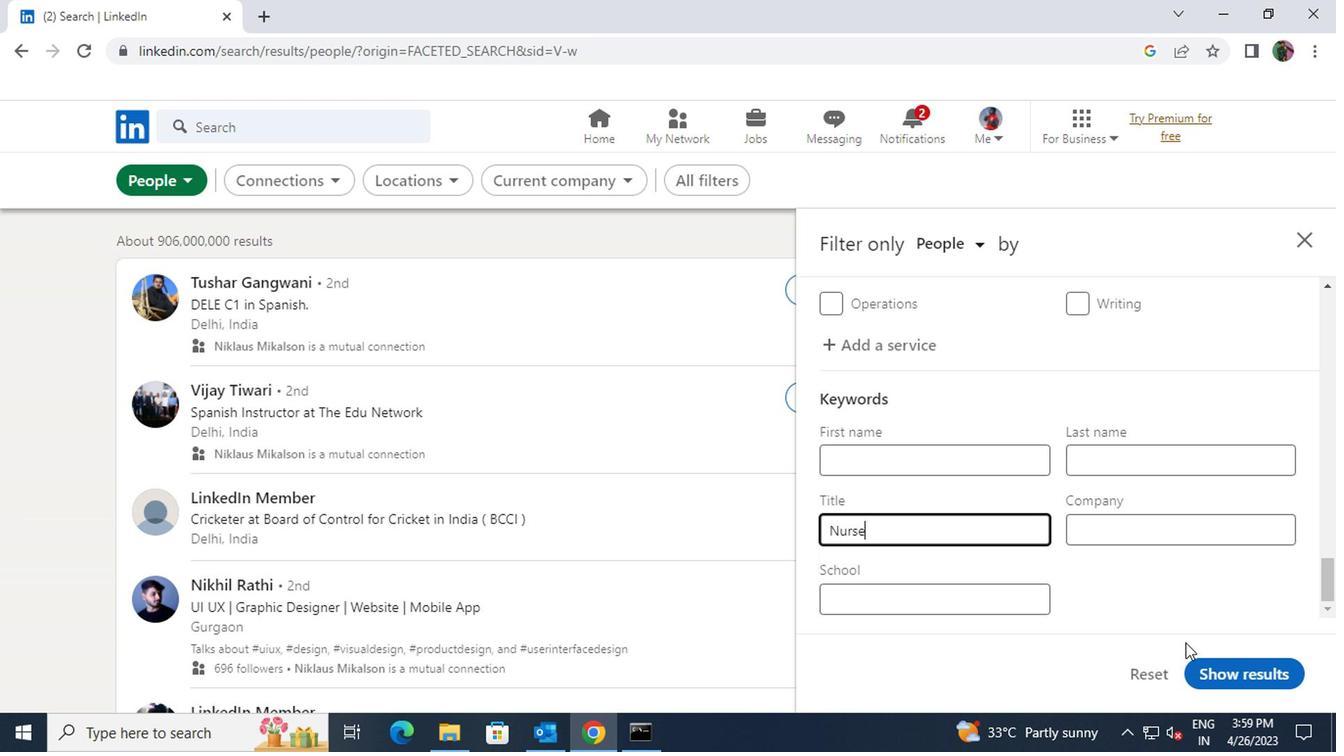 
Action: Mouse pressed left at (1217, 671)
Screenshot: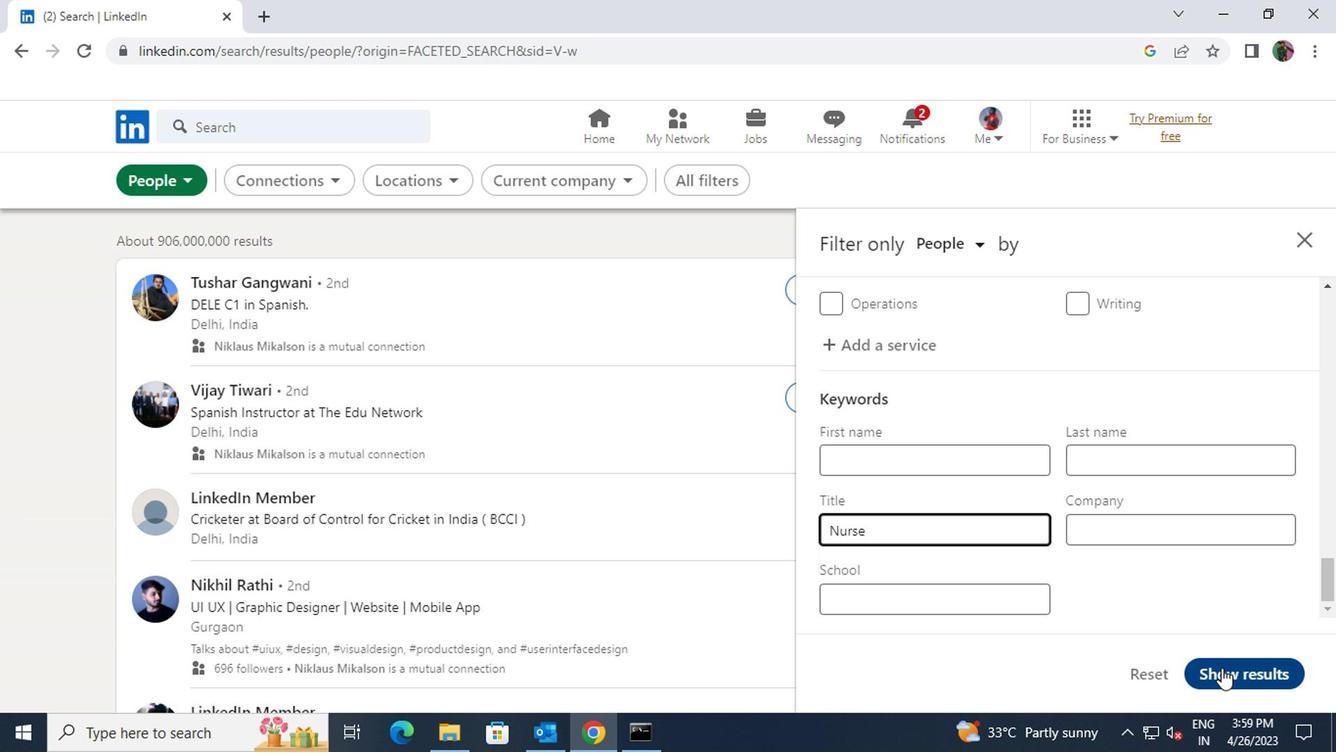 
